 Task: Find connections with filter location El Arahal with filter topic #engineeringwith filter profile language German with filter current company Credit Suisse with filter school Narsee Monjee Institute of Management Studies (NMIMS) Navi Mumbai with filter industry Sports and Recreation Instruction with filter service category Social Media Marketing with filter keywords title Biostatistician
Action: Mouse moved to (515, 61)
Screenshot: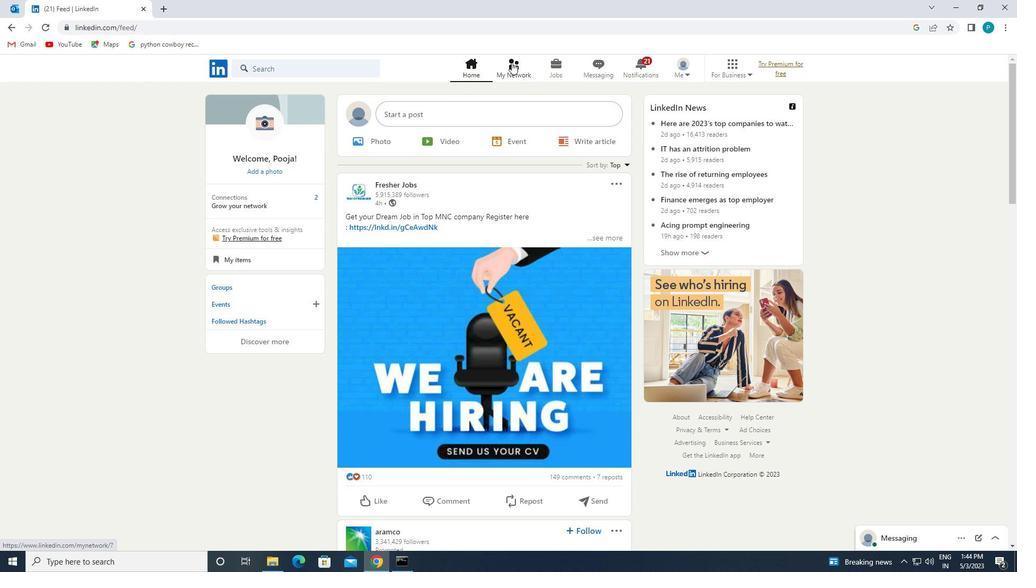 
Action: Mouse pressed left at (515, 61)
Screenshot: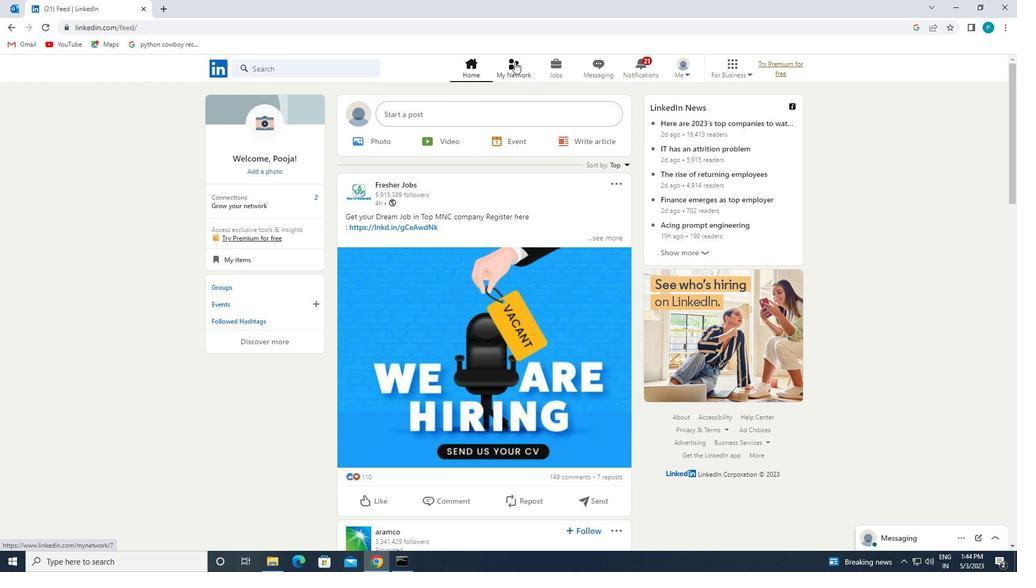 
Action: Mouse moved to (340, 125)
Screenshot: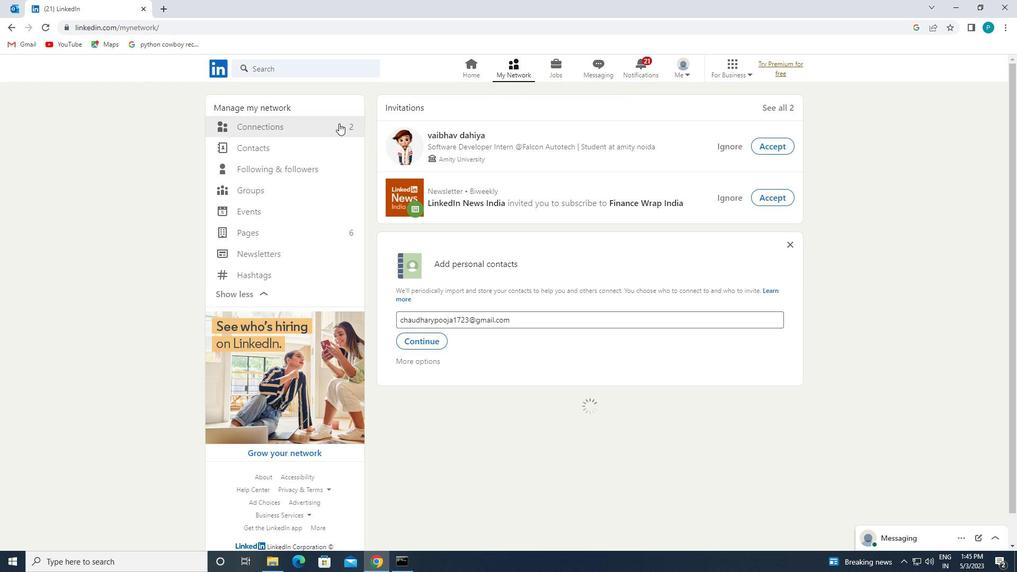 
Action: Mouse pressed left at (340, 125)
Screenshot: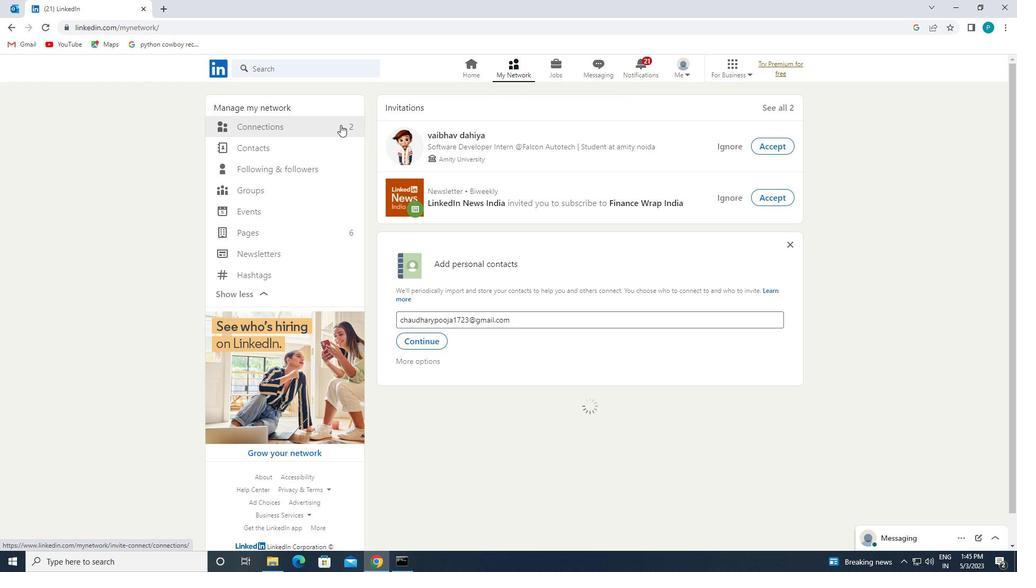 
Action: Mouse moved to (344, 127)
Screenshot: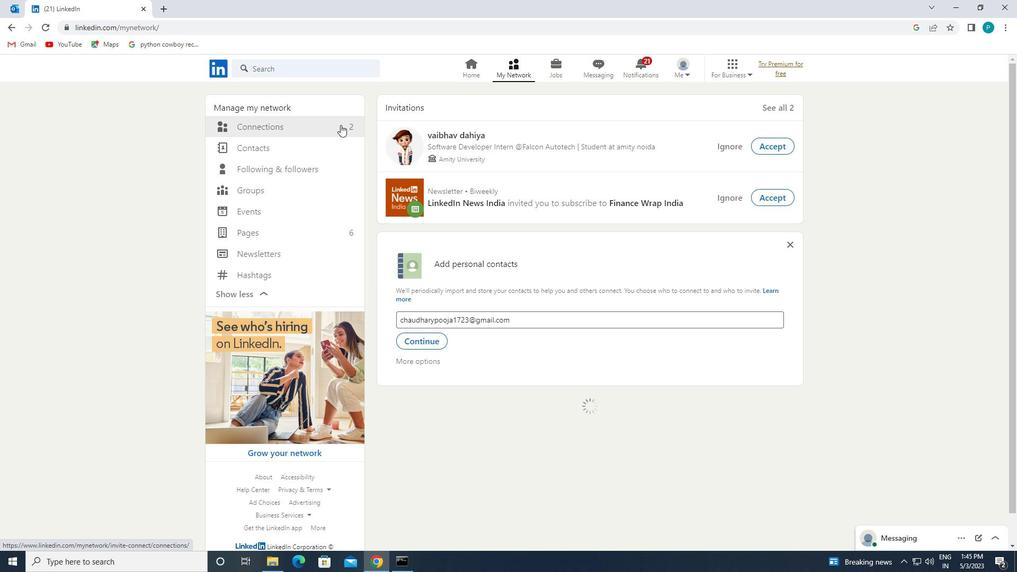 
Action: Mouse pressed left at (344, 127)
Screenshot: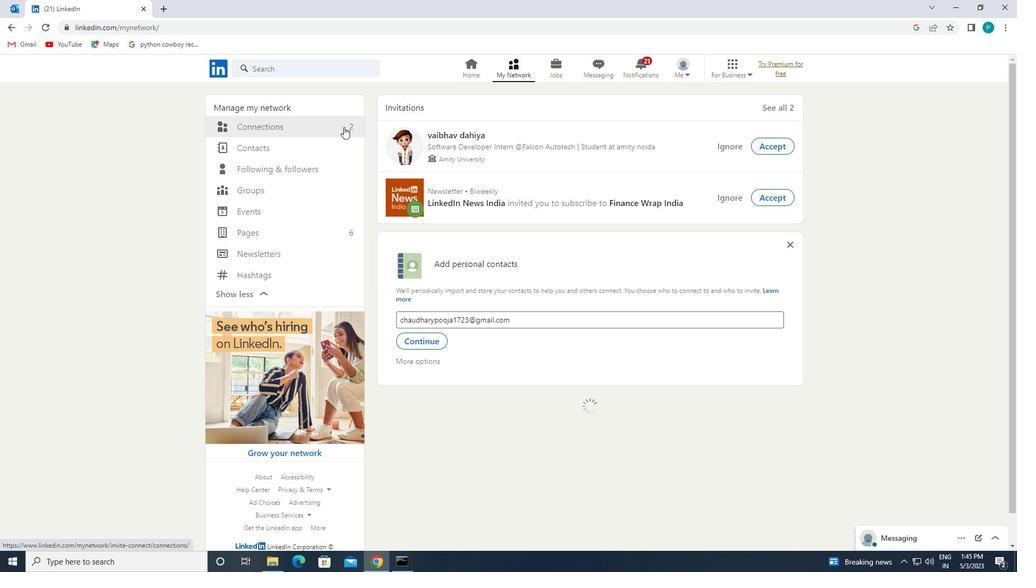 
Action: Mouse moved to (344, 126)
Screenshot: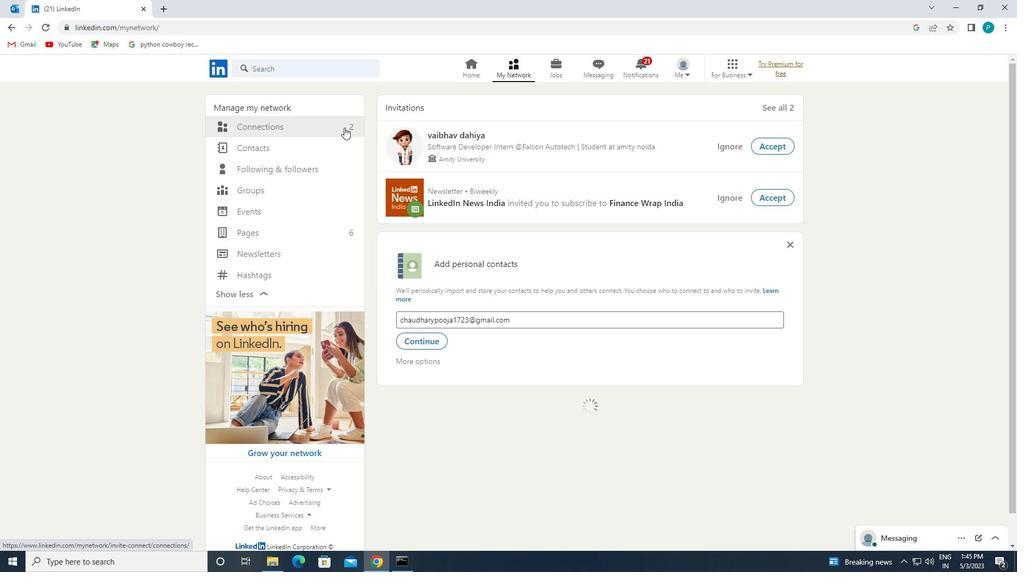 
Action: Mouse pressed left at (344, 126)
Screenshot: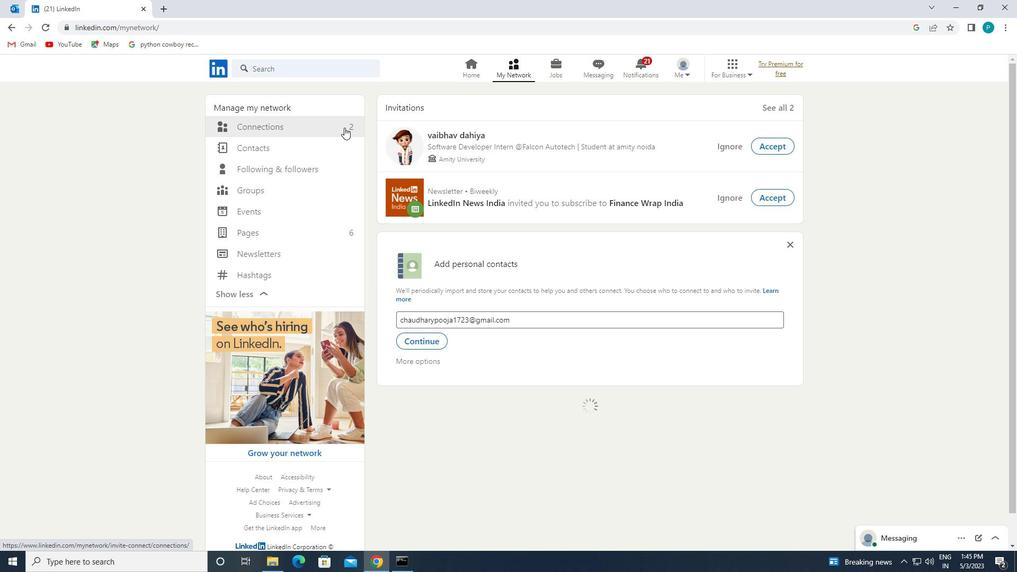 
Action: Mouse moved to (557, 129)
Screenshot: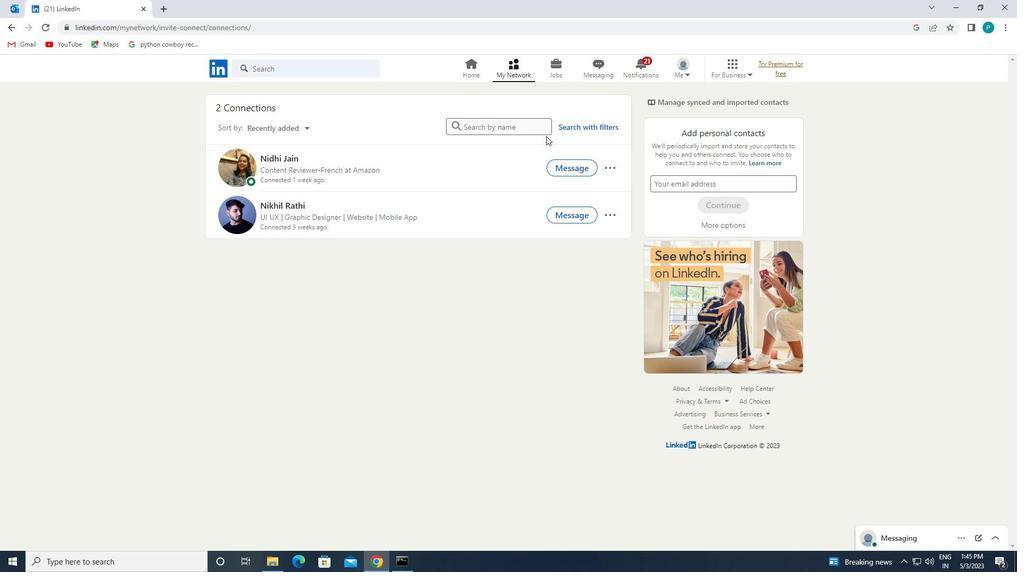 
Action: Mouse pressed left at (557, 129)
Screenshot: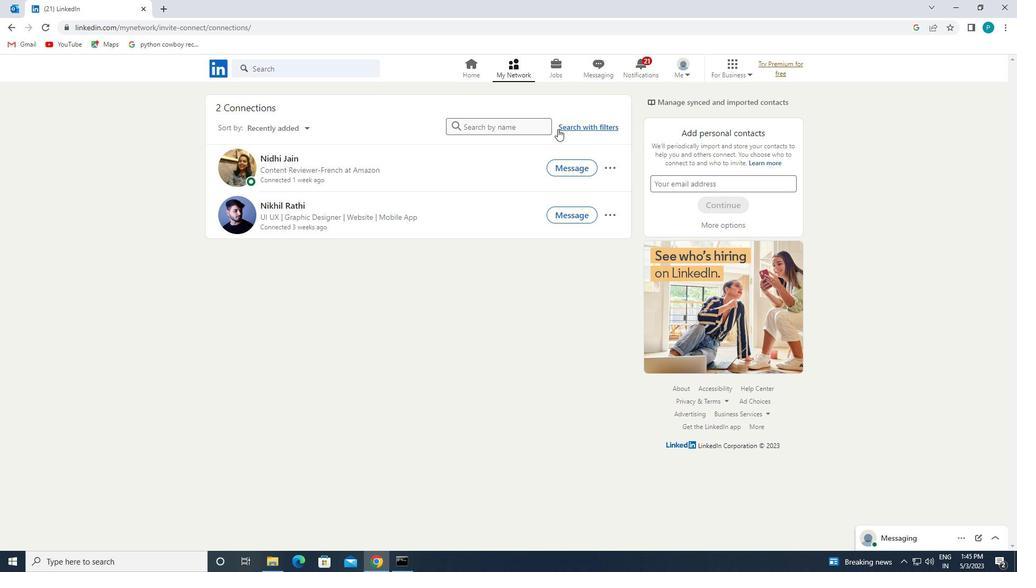 
Action: Mouse moved to (537, 94)
Screenshot: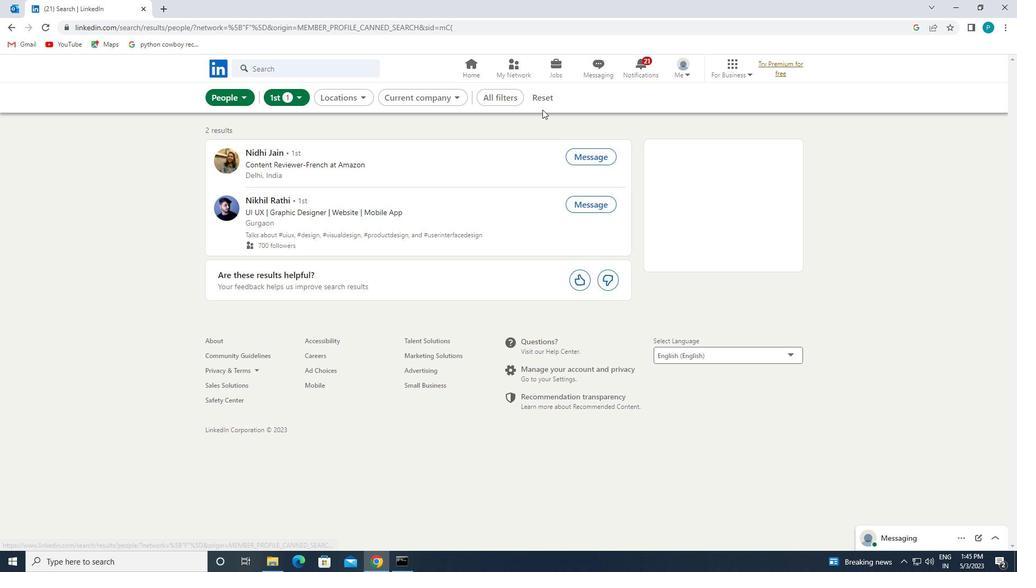 
Action: Mouse pressed left at (537, 94)
Screenshot: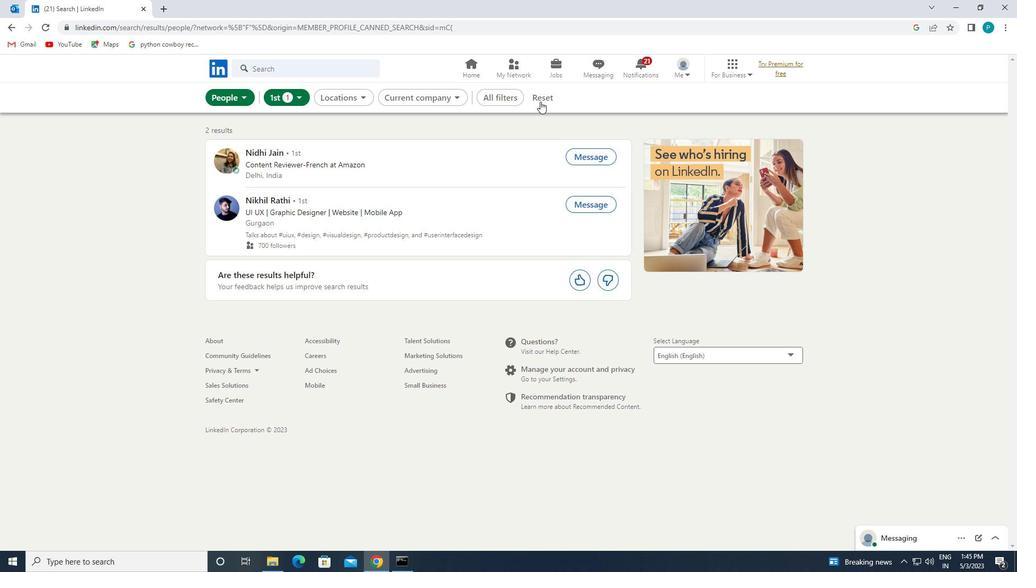 
Action: Mouse moved to (530, 98)
Screenshot: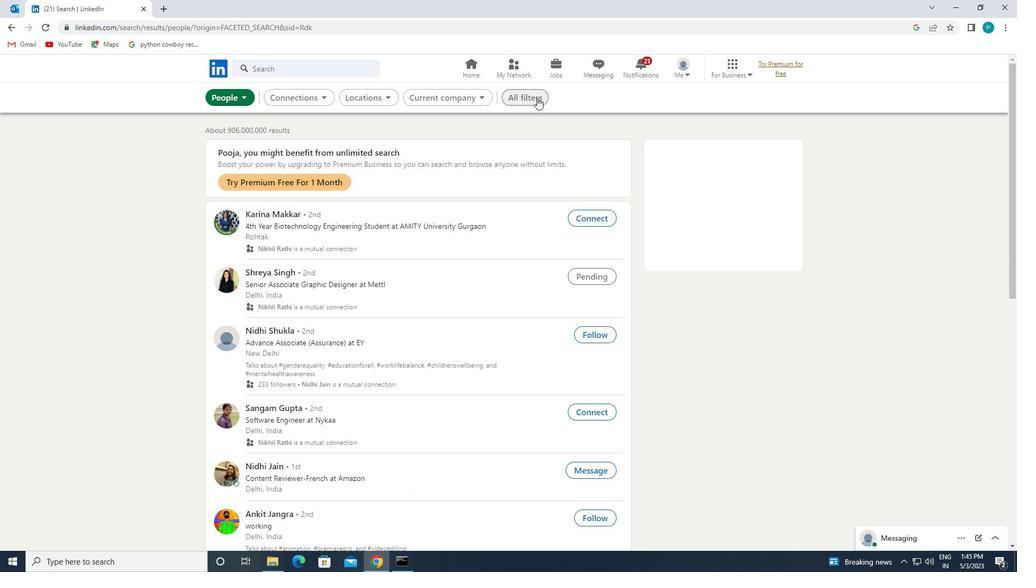 
Action: Mouse pressed left at (530, 98)
Screenshot: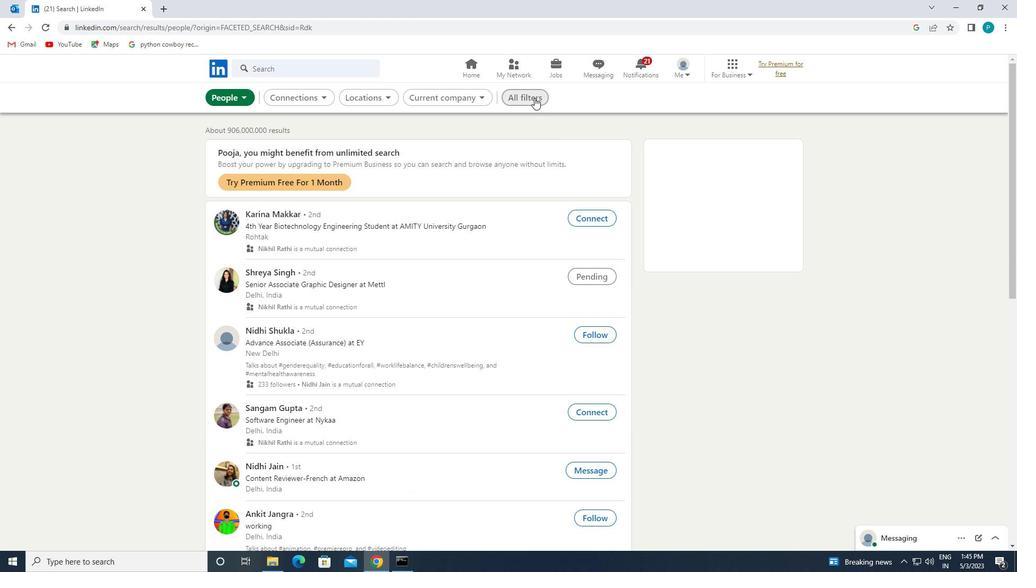 
Action: Mouse moved to (976, 396)
Screenshot: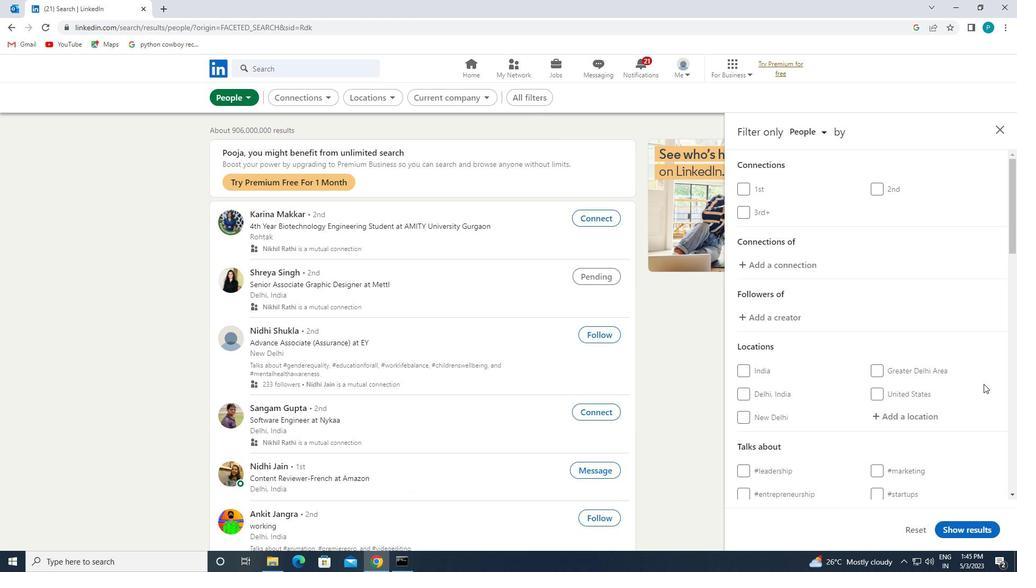 
Action: Mouse scrolled (976, 396) with delta (0, 0)
Screenshot: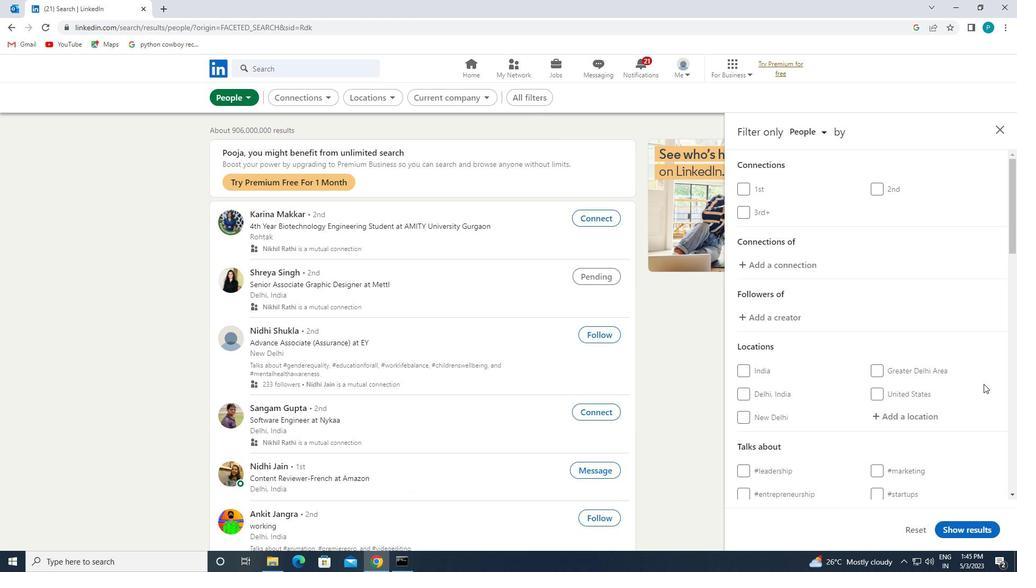 
Action: Mouse moved to (915, 360)
Screenshot: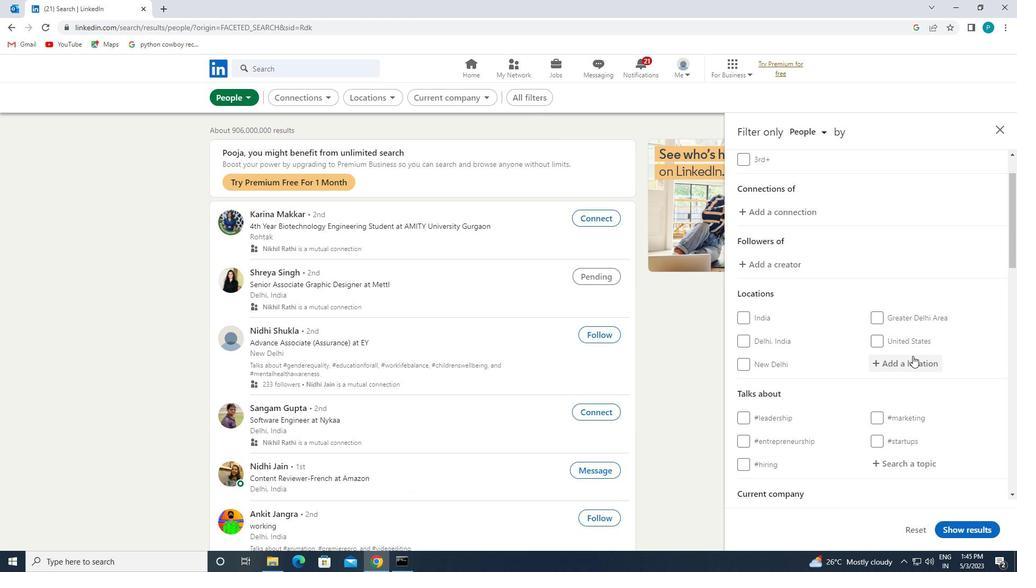 
Action: Mouse pressed left at (915, 360)
Screenshot: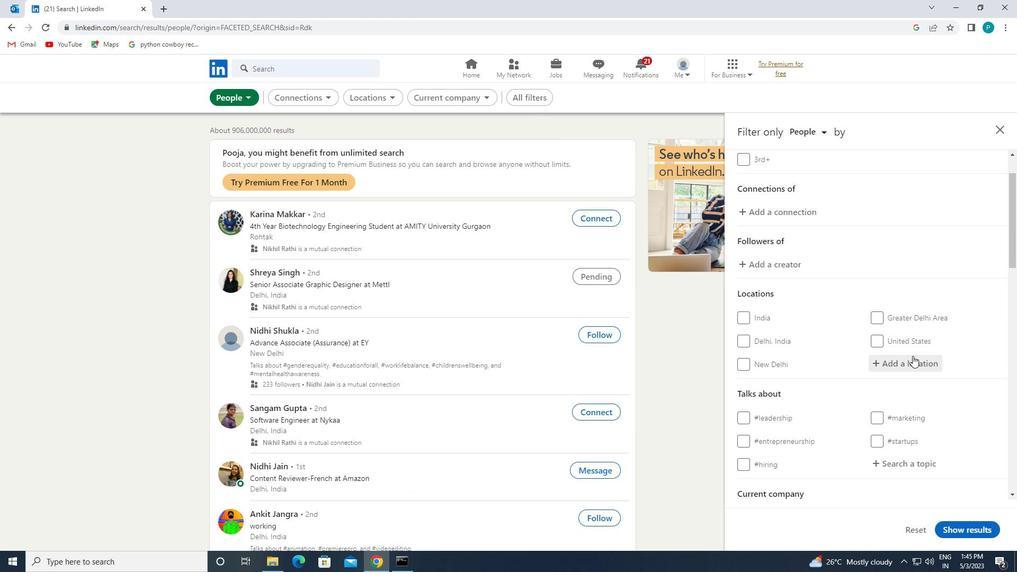 
Action: Key pressed <Key.caps_lock>e<Key.caps_lock>i<Key.backspace>l
Screenshot: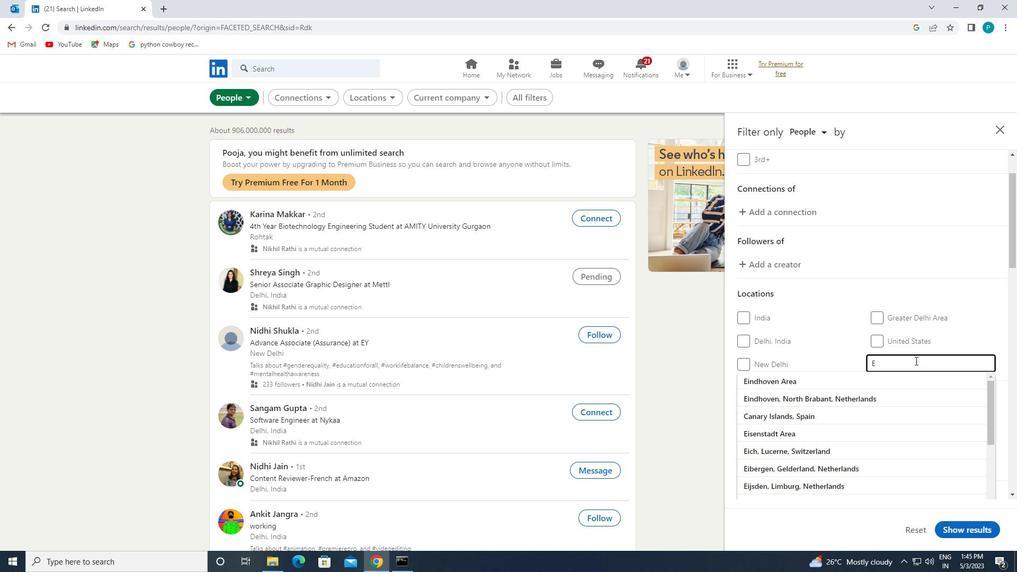 
Action: Mouse moved to (871, 378)
Screenshot: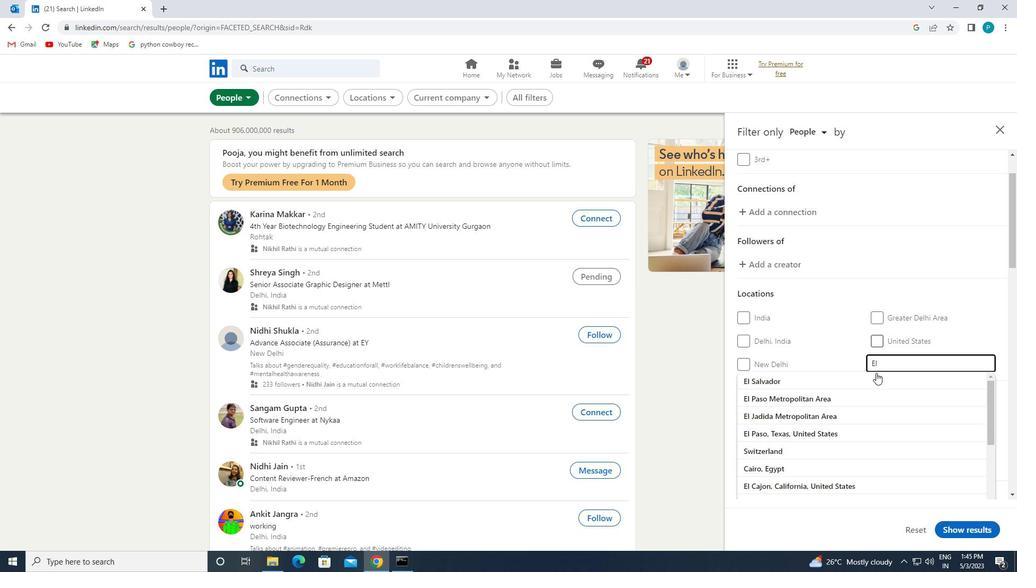 
Action: Mouse pressed left at (871, 378)
Screenshot: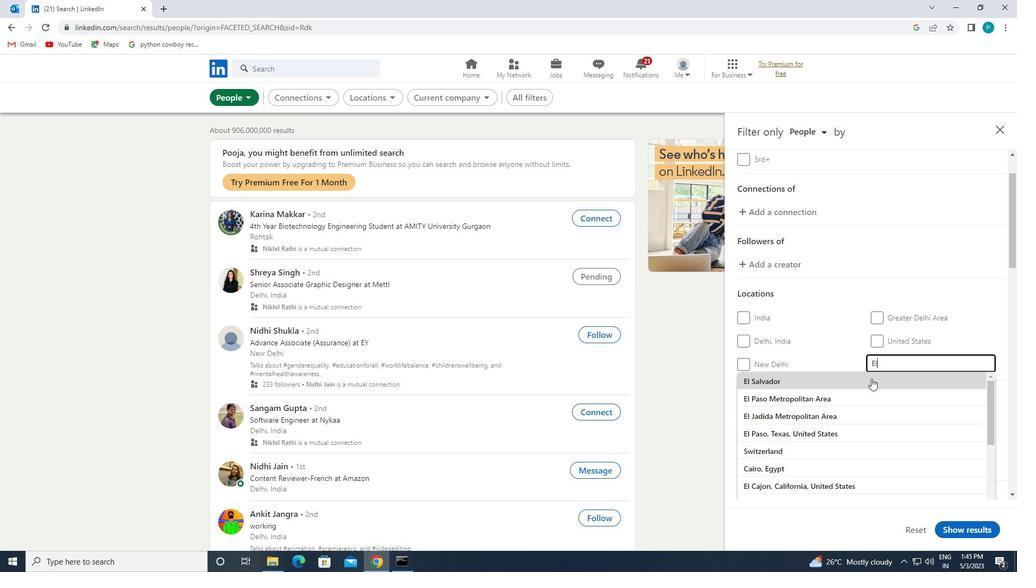 
Action: Mouse moved to (944, 344)
Screenshot: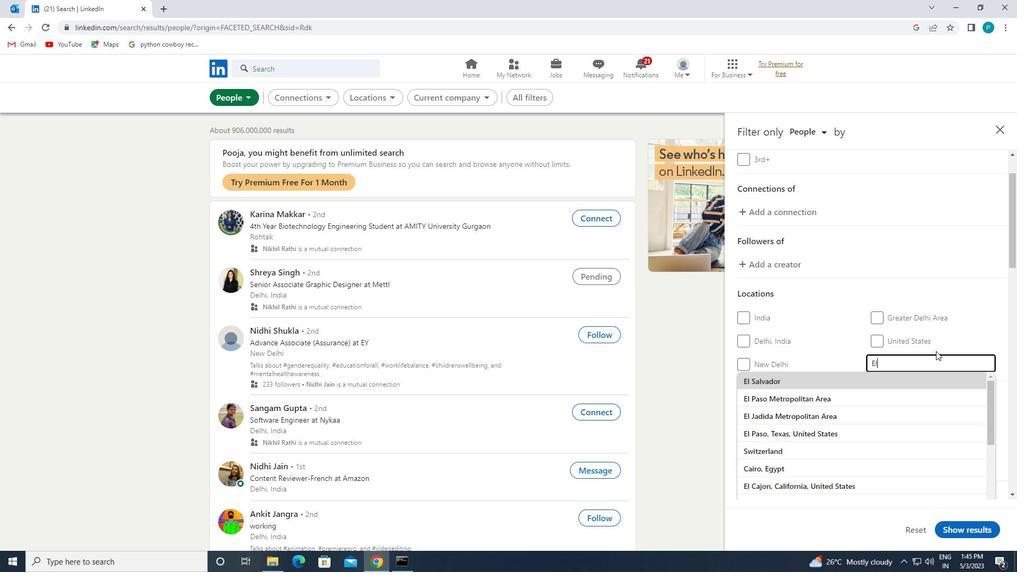 
Action: Key pressed <Key.space><Key.caps_lock>a<Key.caps_lock>ra
Screenshot: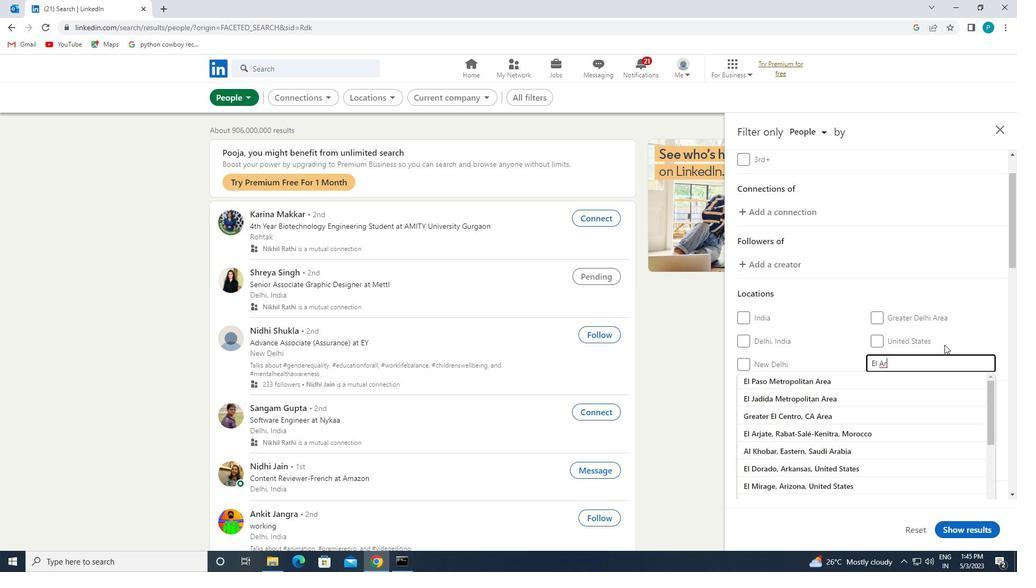 
Action: Mouse moved to (940, 355)
Screenshot: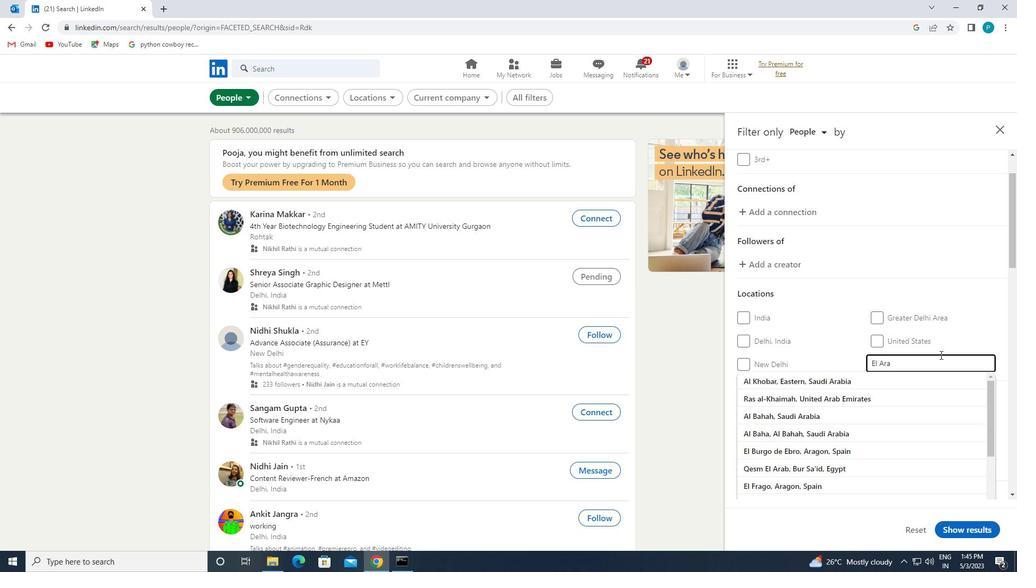 
Action: Key pressed hal
Screenshot: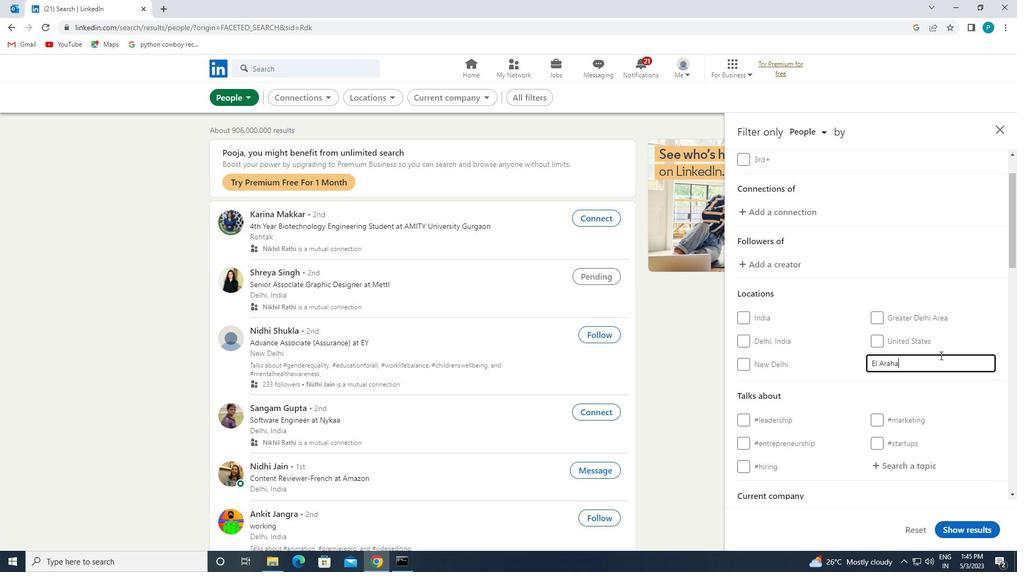 
Action: Mouse moved to (914, 431)
Screenshot: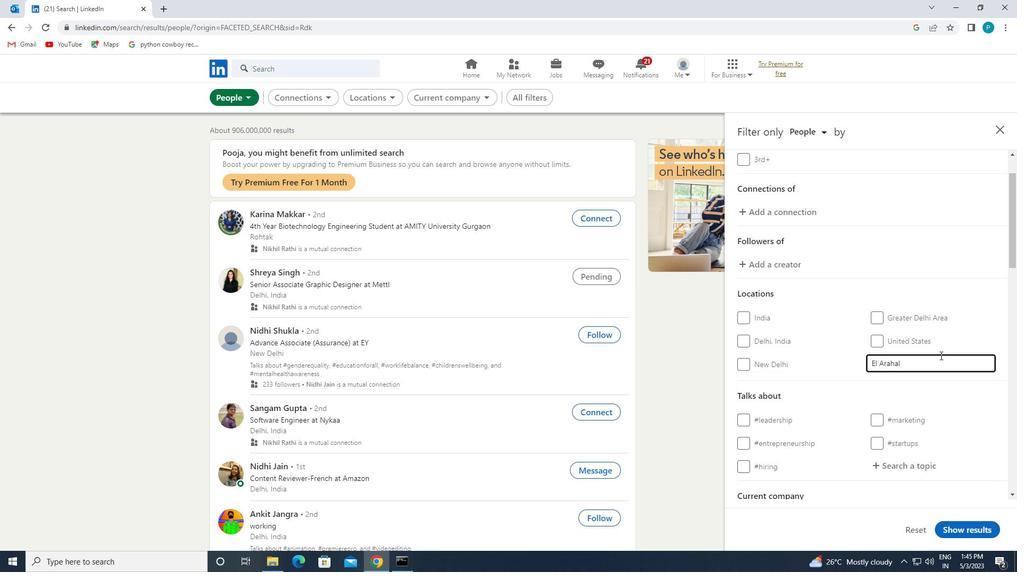 
Action: Mouse scrolled (914, 430) with delta (0, 0)
Screenshot: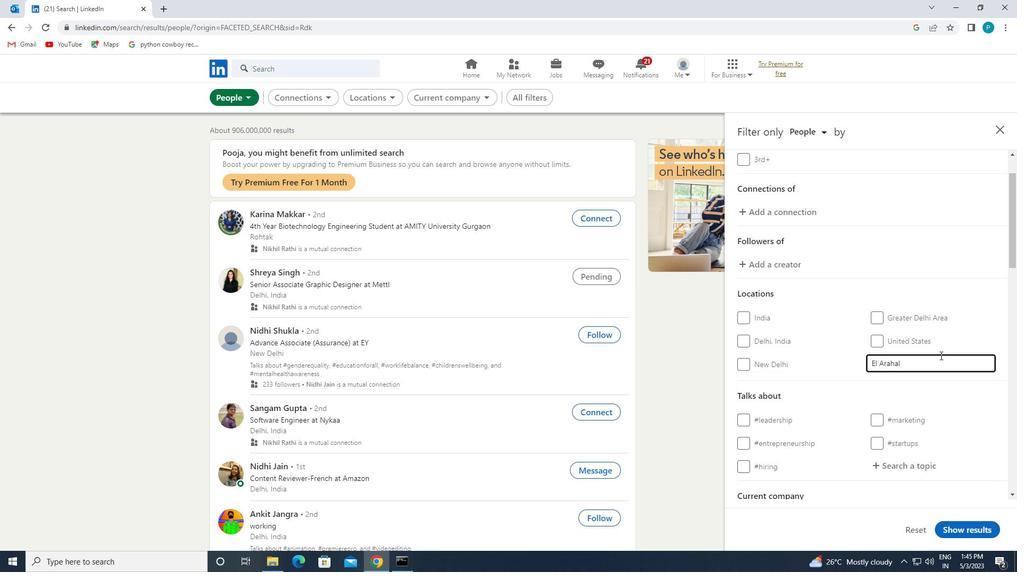 
Action: Mouse moved to (911, 435)
Screenshot: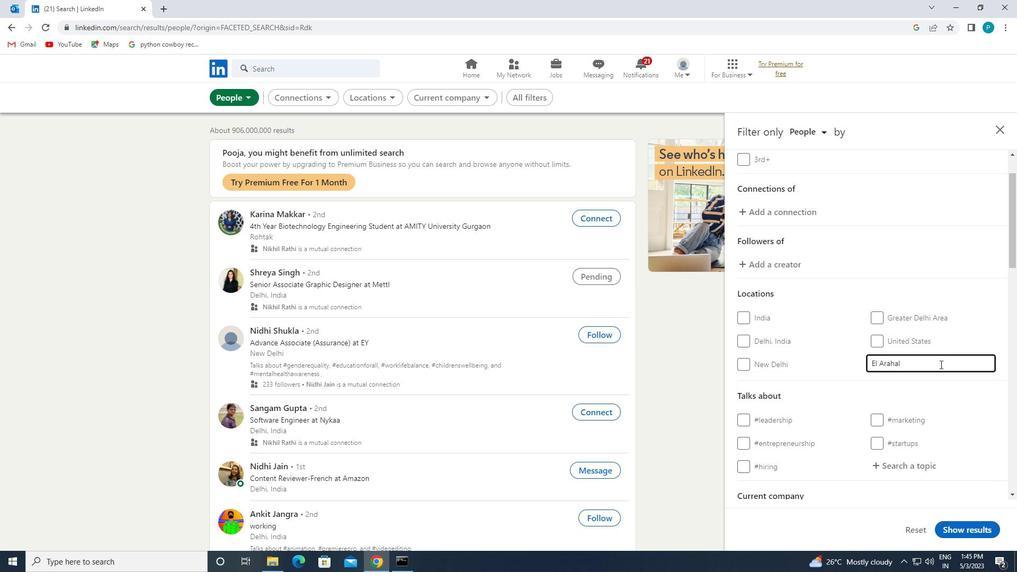 
Action: Mouse scrolled (911, 434) with delta (0, 0)
Screenshot: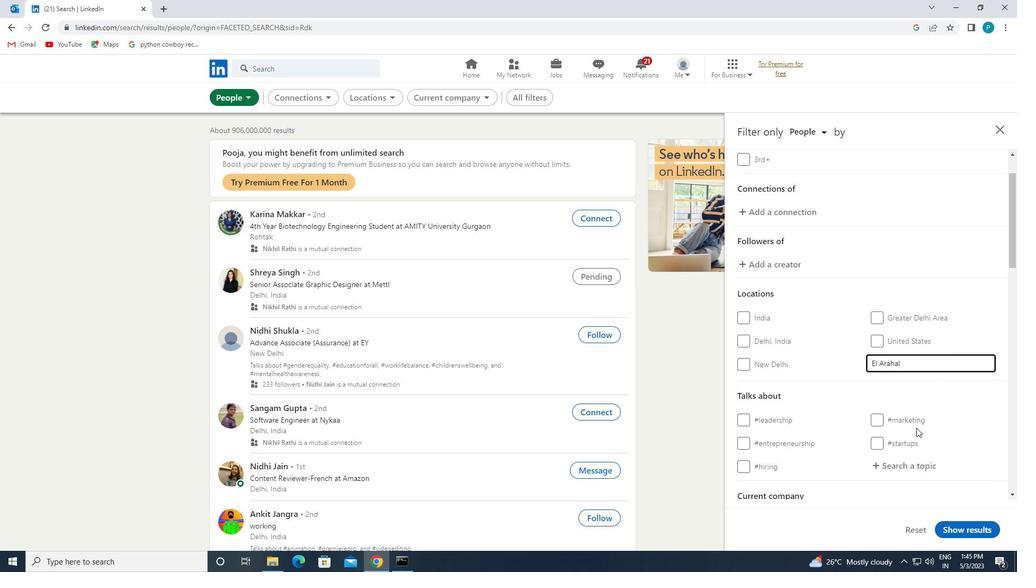 
Action: Mouse moved to (893, 365)
Screenshot: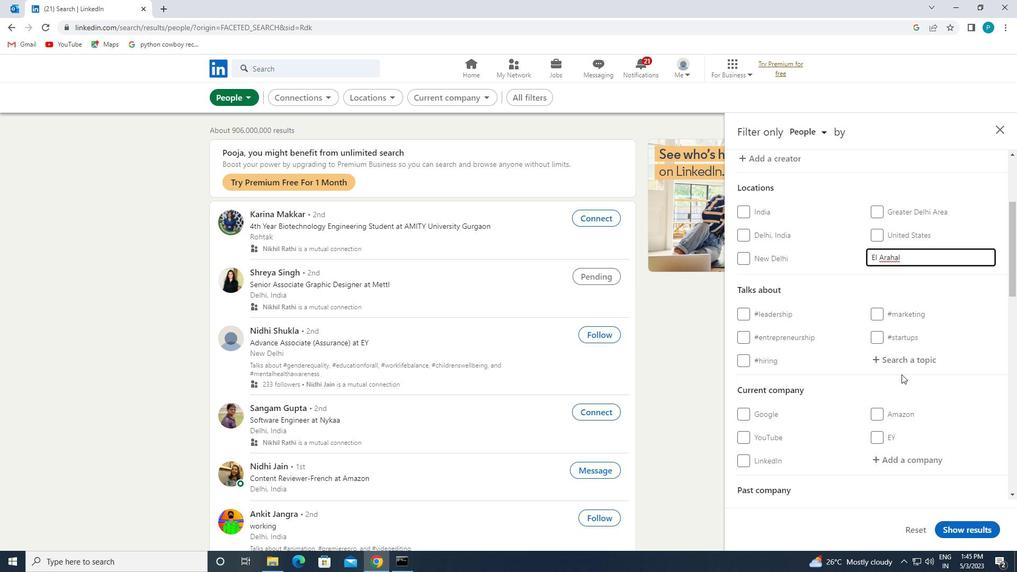 
Action: Mouse pressed left at (893, 365)
Screenshot: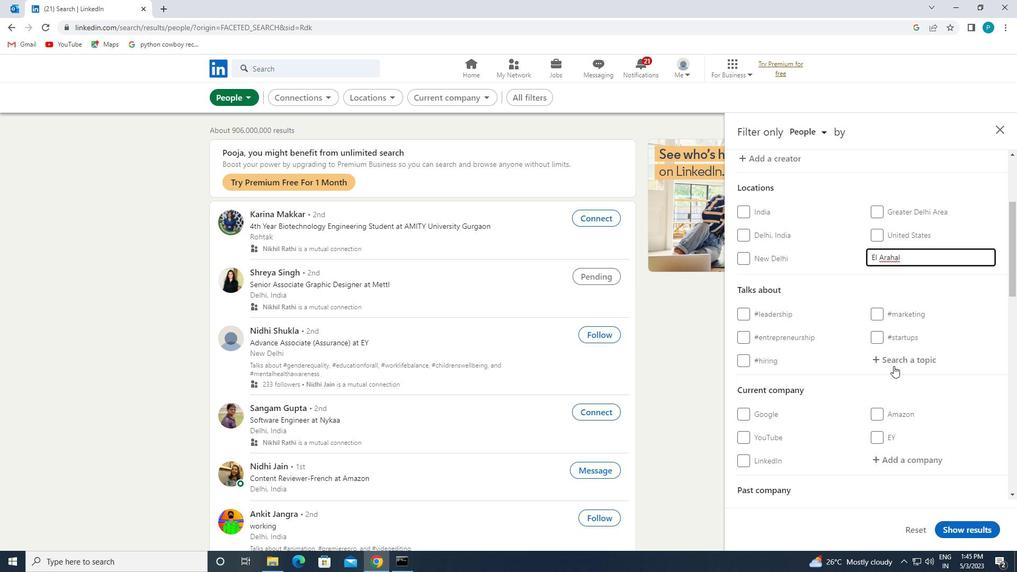 
Action: Key pressed <Key.shift>#ENGINEERING
Screenshot: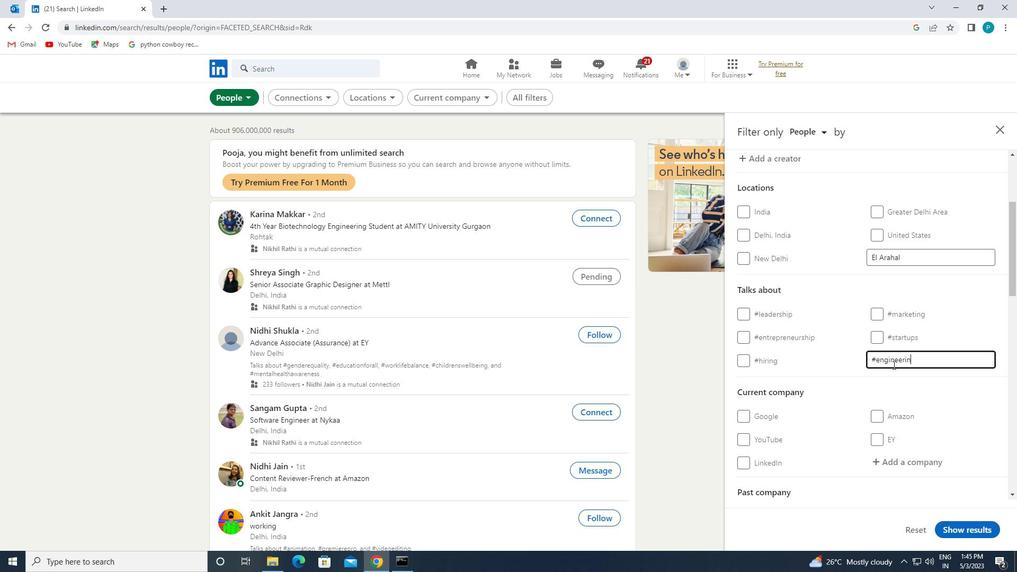 
Action: Mouse moved to (897, 376)
Screenshot: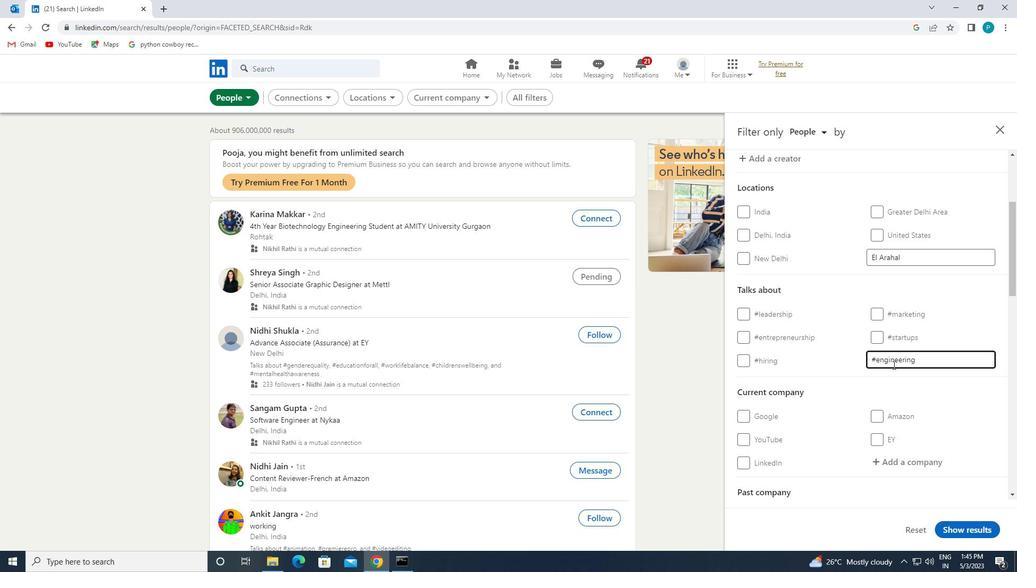 
Action: Mouse scrolled (897, 375) with delta (0, 0)
Screenshot: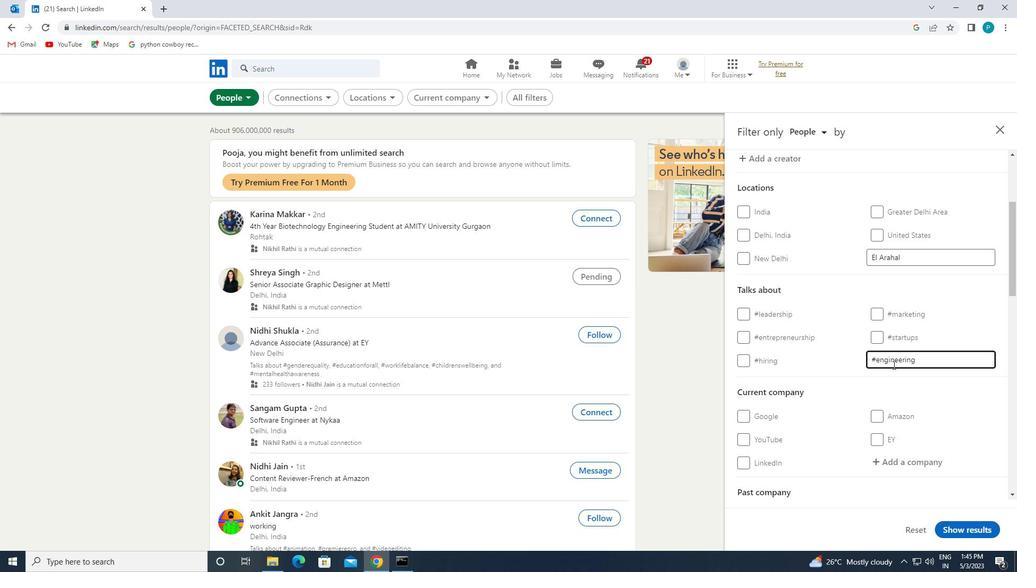 
Action: Mouse moved to (897, 378)
Screenshot: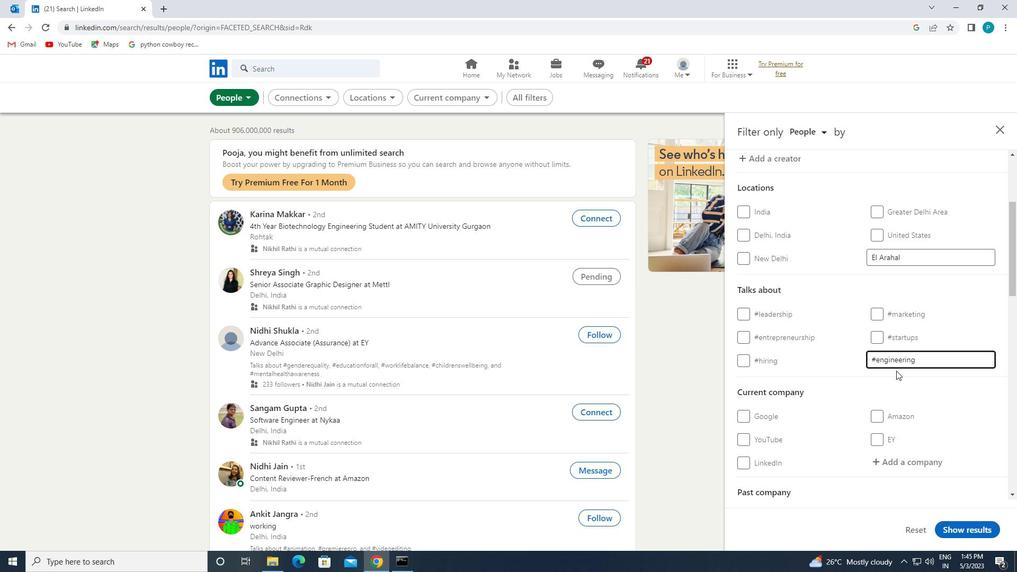 
Action: Mouse scrolled (897, 378) with delta (0, 0)
Screenshot: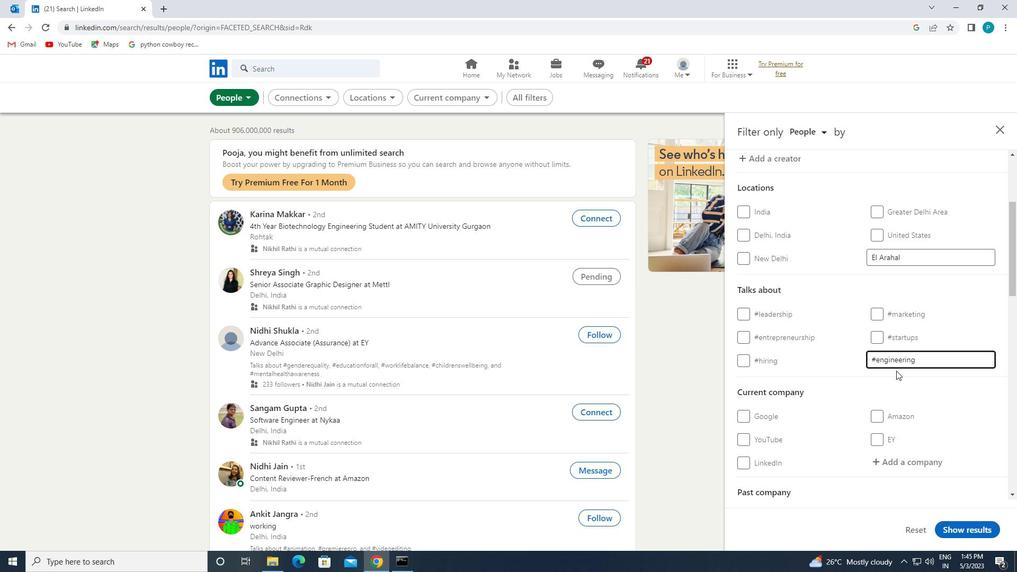 
Action: Mouse moved to (870, 388)
Screenshot: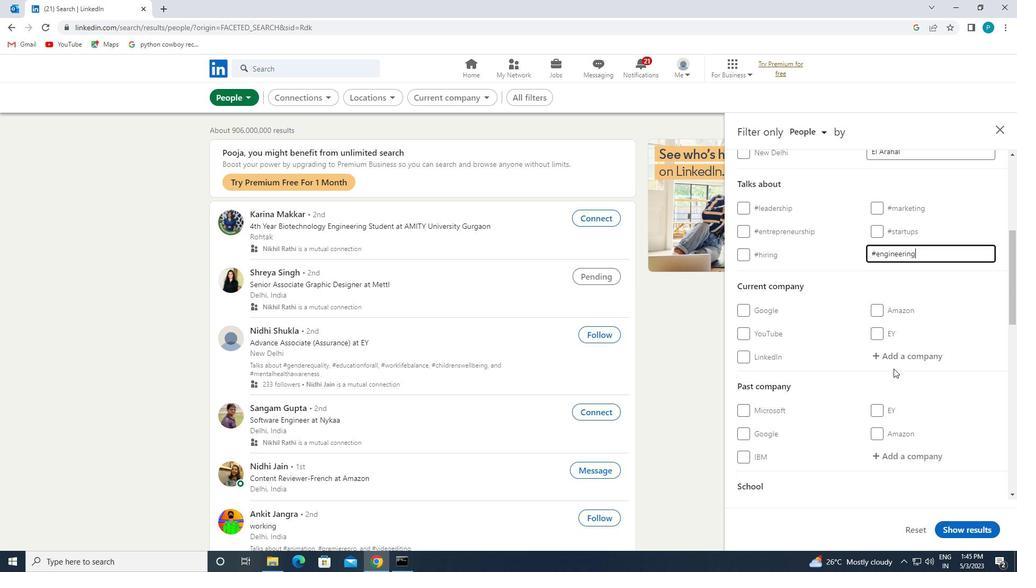 
Action: Mouse scrolled (870, 387) with delta (0, 0)
Screenshot: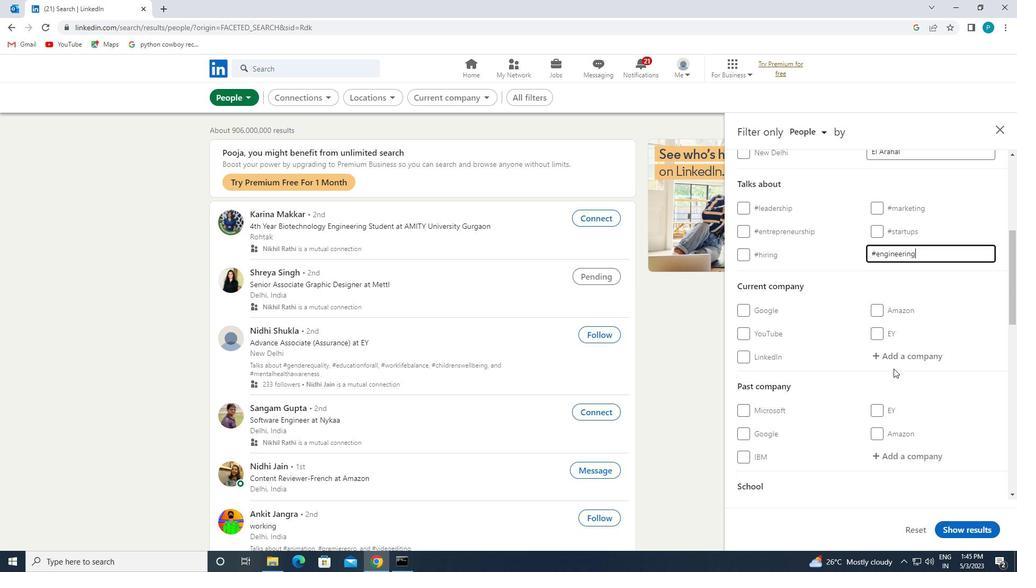 
Action: Mouse moved to (860, 399)
Screenshot: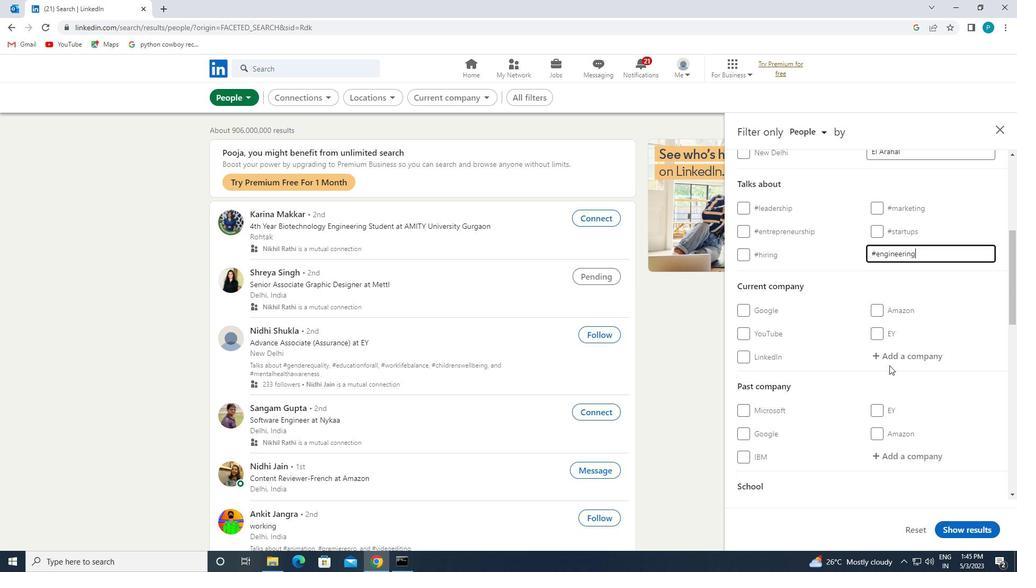 
Action: Mouse scrolled (860, 398) with delta (0, 0)
Screenshot: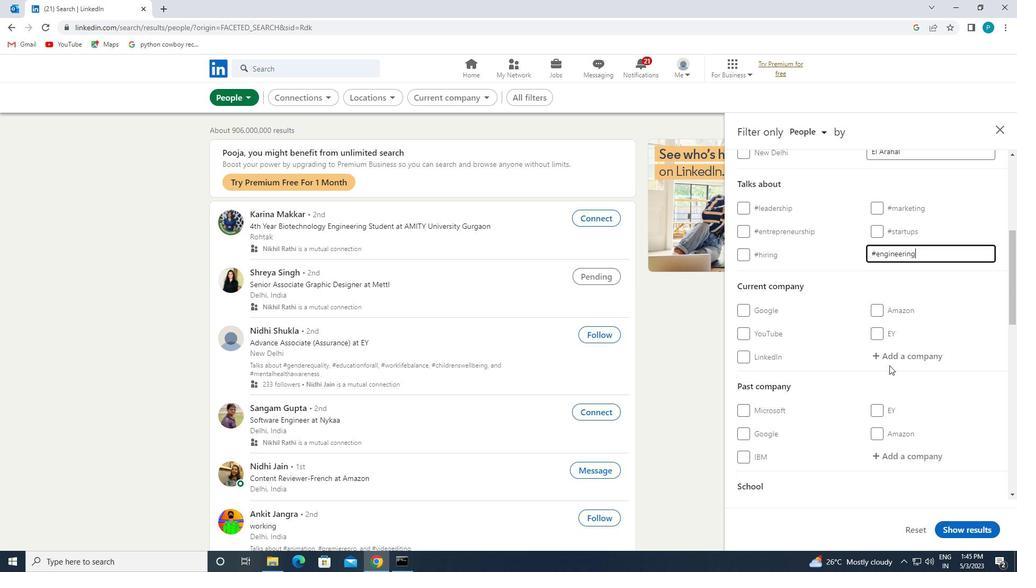 
Action: Mouse moved to (841, 415)
Screenshot: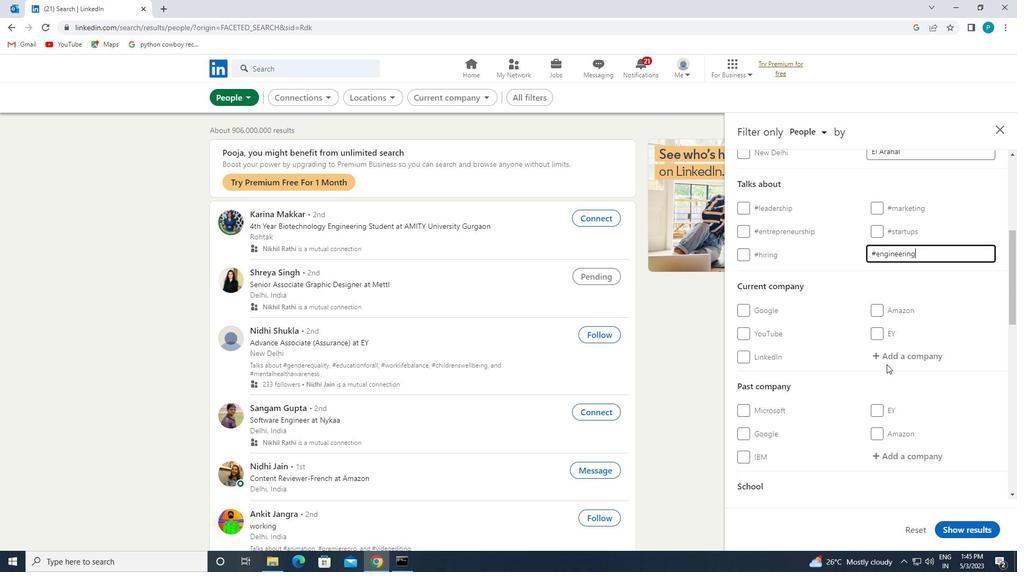 
Action: Mouse scrolled (841, 414) with delta (0, 0)
Screenshot: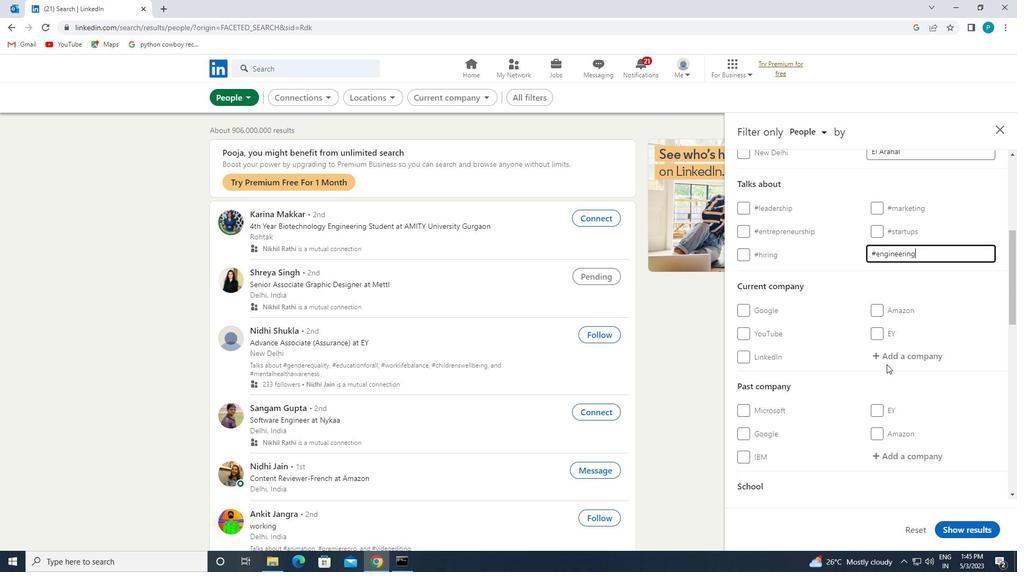 
Action: Mouse moved to (838, 417)
Screenshot: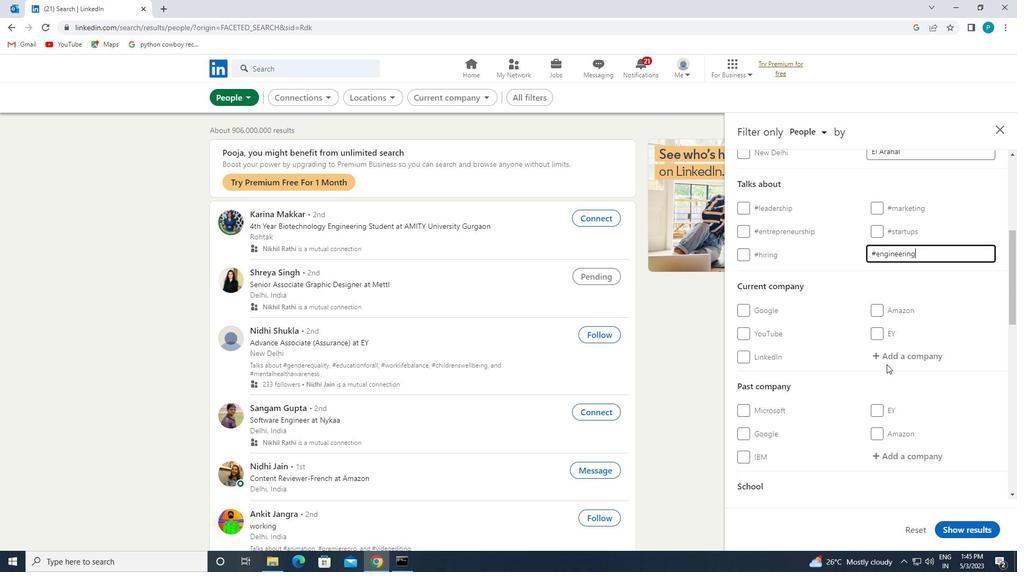 
Action: Mouse scrolled (838, 416) with delta (0, 0)
Screenshot: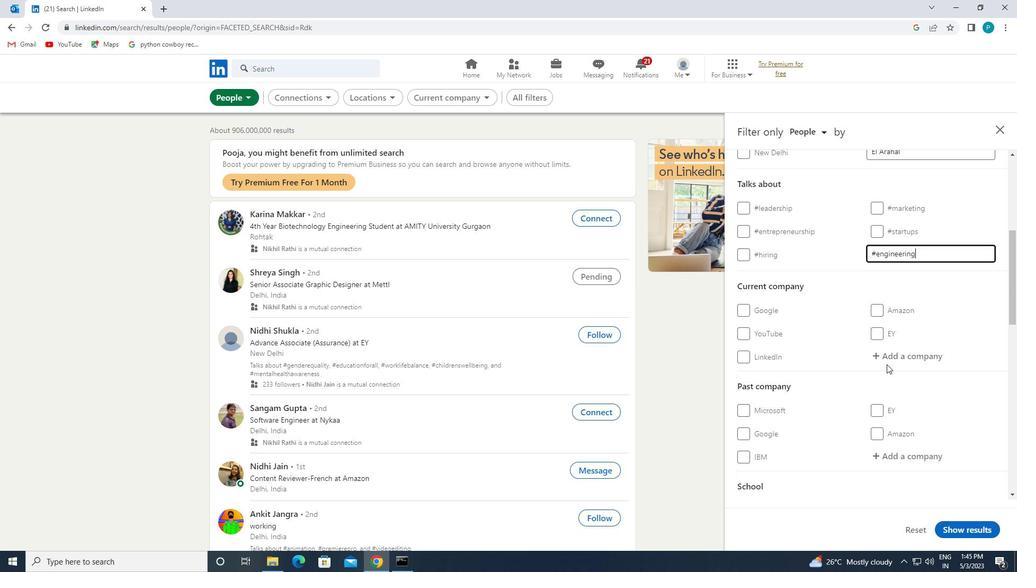 
Action: Mouse moved to (837, 418)
Screenshot: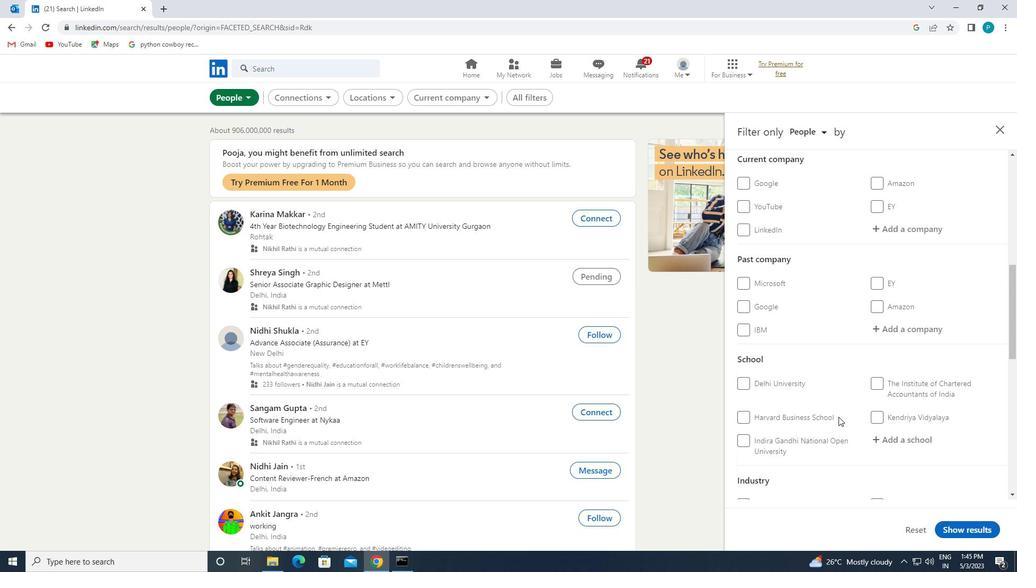 
Action: Mouse scrolled (837, 417) with delta (0, 0)
Screenshot: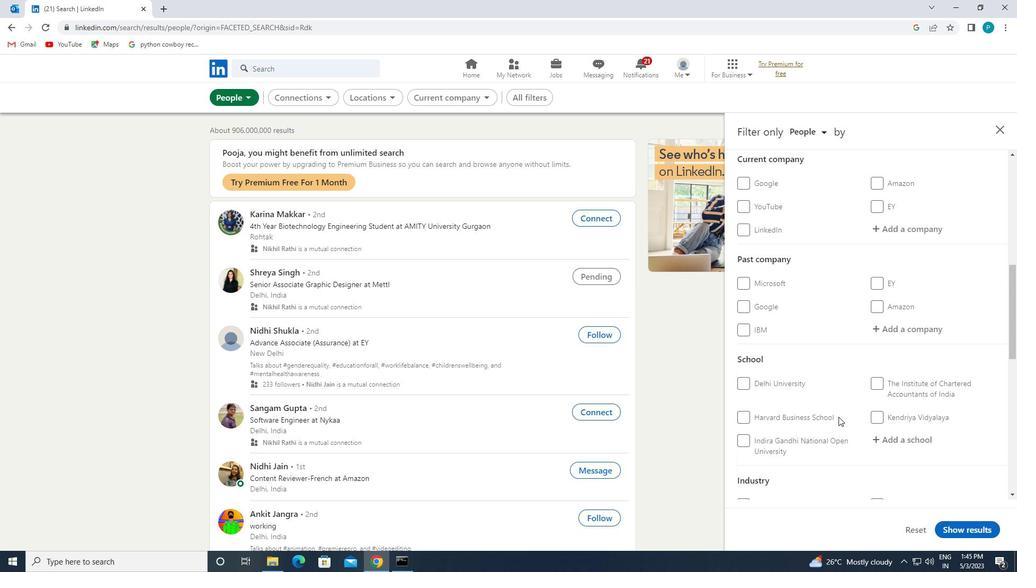 
Action: Mouse moved to (836, 418)
Screenshot: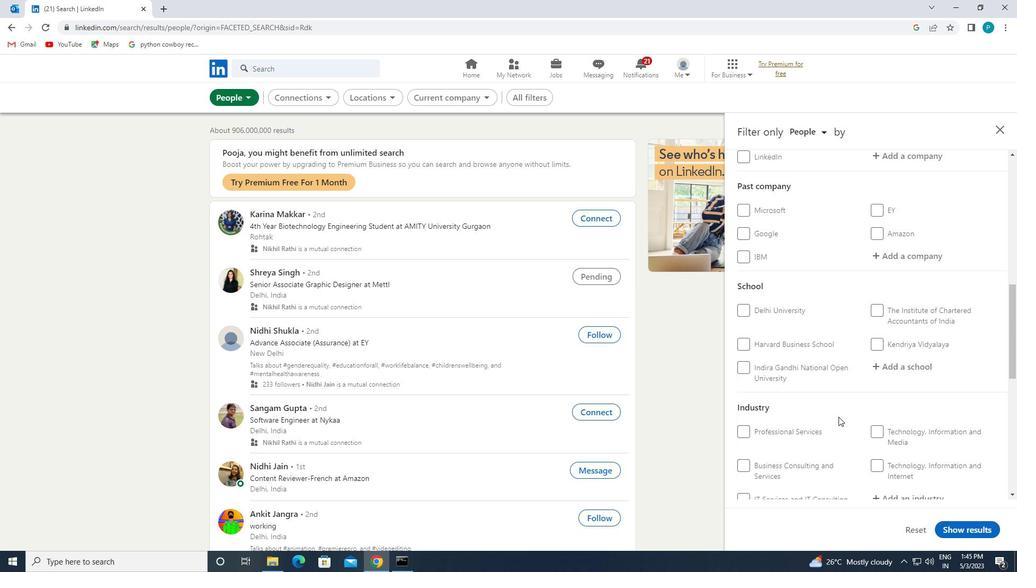 
Action: Mouse scrolled (836, 417) with delta (0, 0)
Screenshot: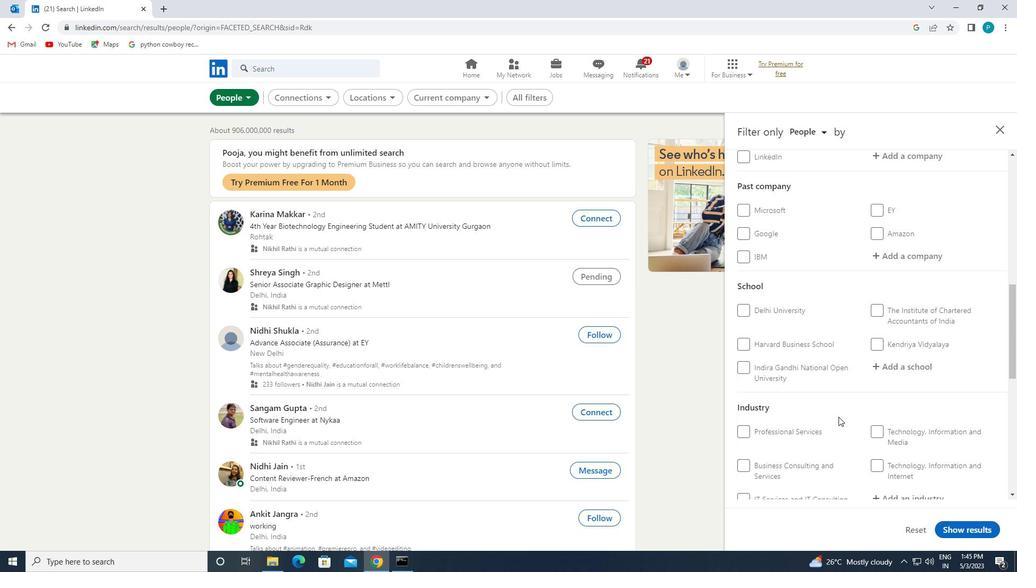 
Action: Mouse moved to (792, 430)
Screenshot: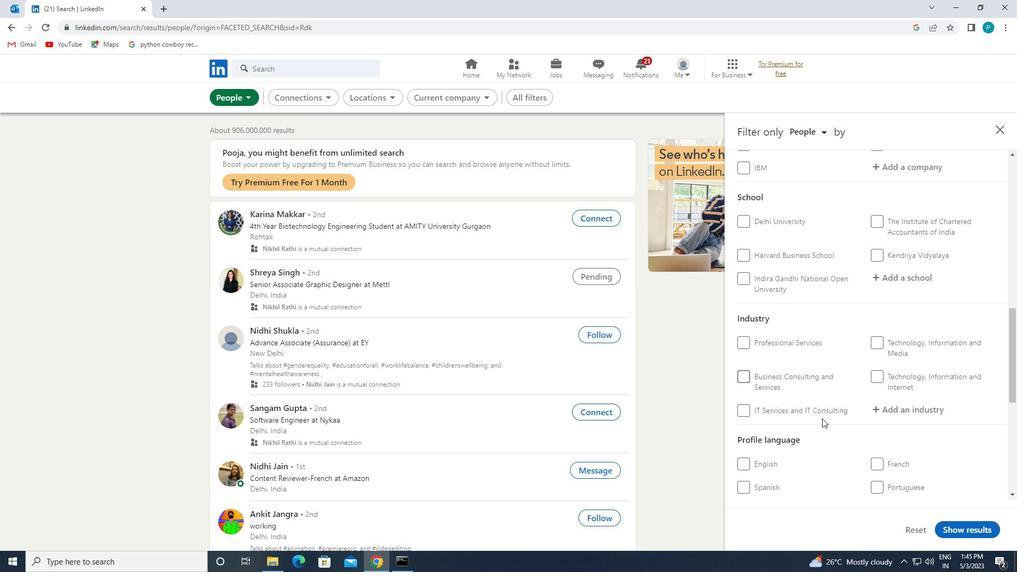 
Action: Mouse scrolled (792, 429) with delta (0, 0)
Screenshot: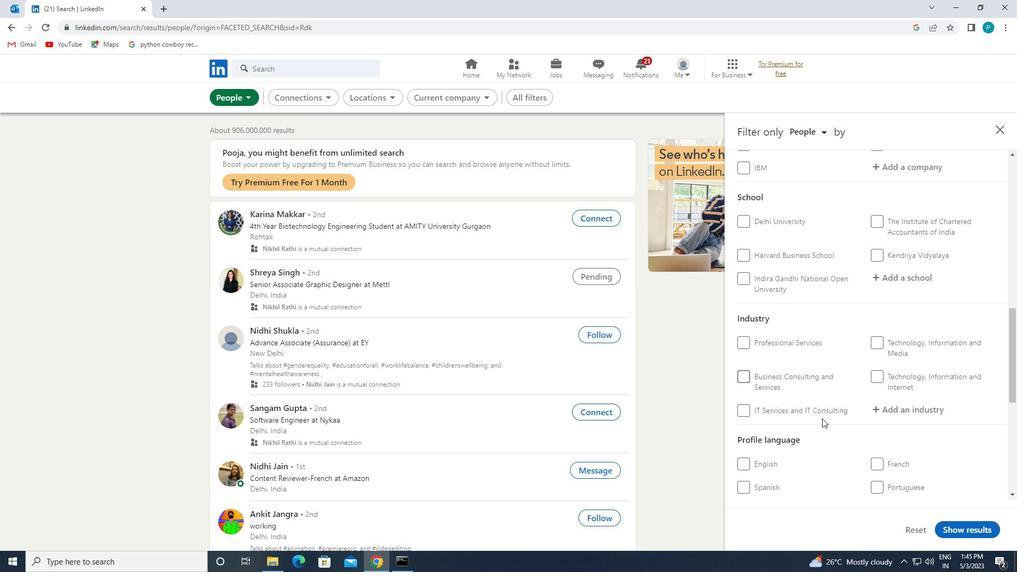 
Action: Mouse moved to (791, 432)
Screenshot: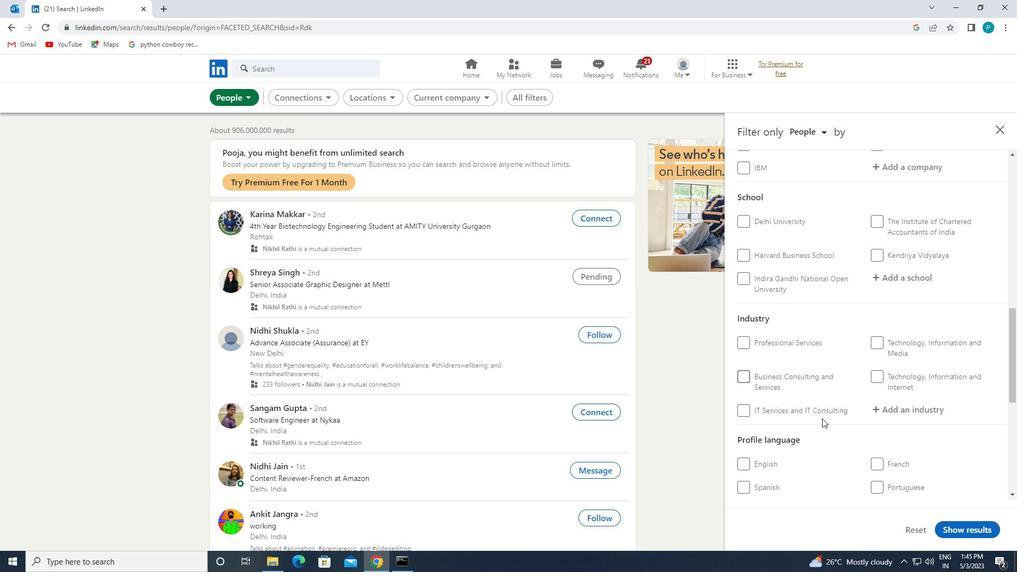 
Action: Mouse scrolled (791, 431) with delta (0, 0)
Screenshot: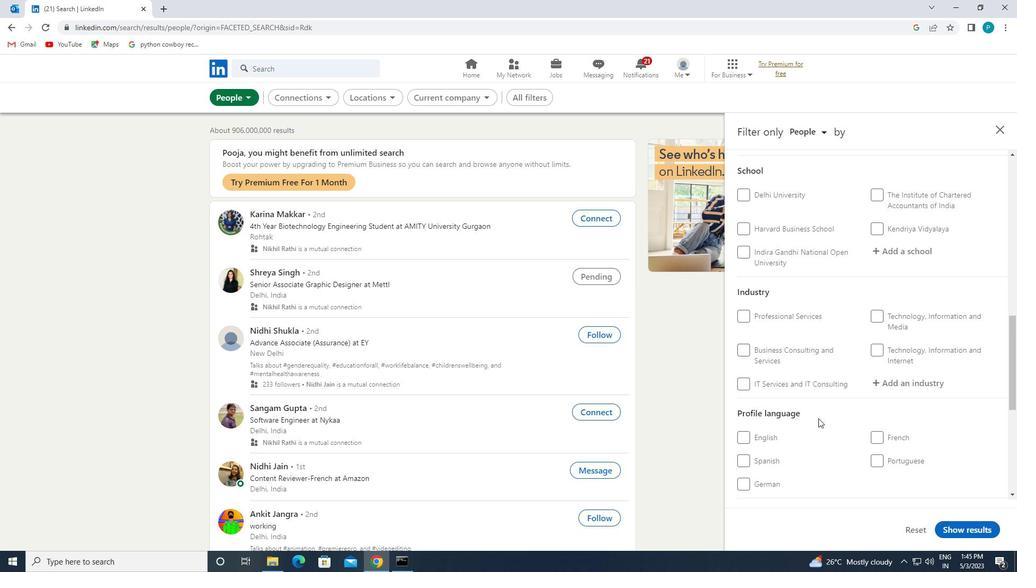 
Action: Mouse scrolled (791, 431) with delta (0, 0)
Screenshot: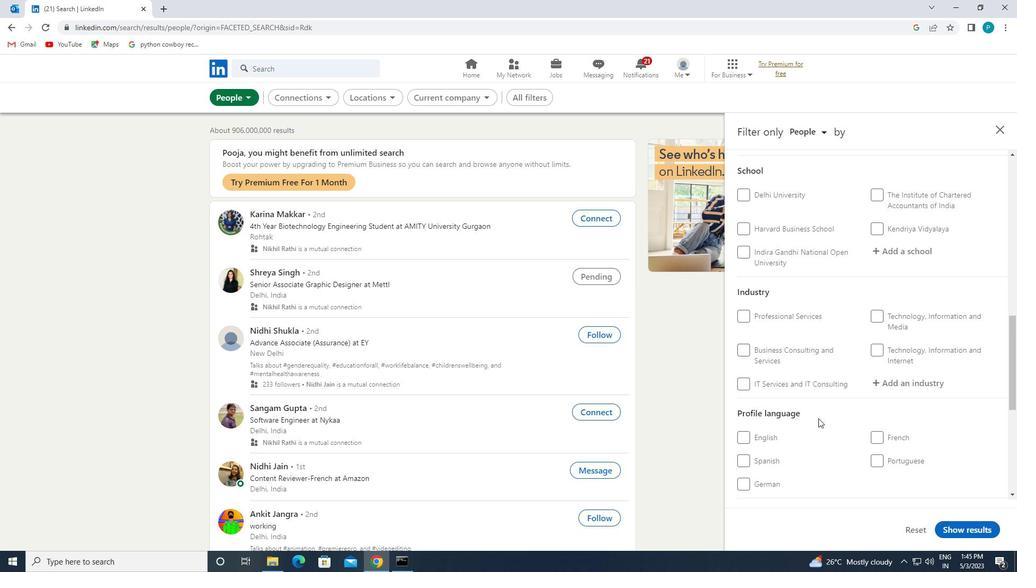 
Action: Mouse scrolled (791, 431) with delta (0, 0)
Screenshot: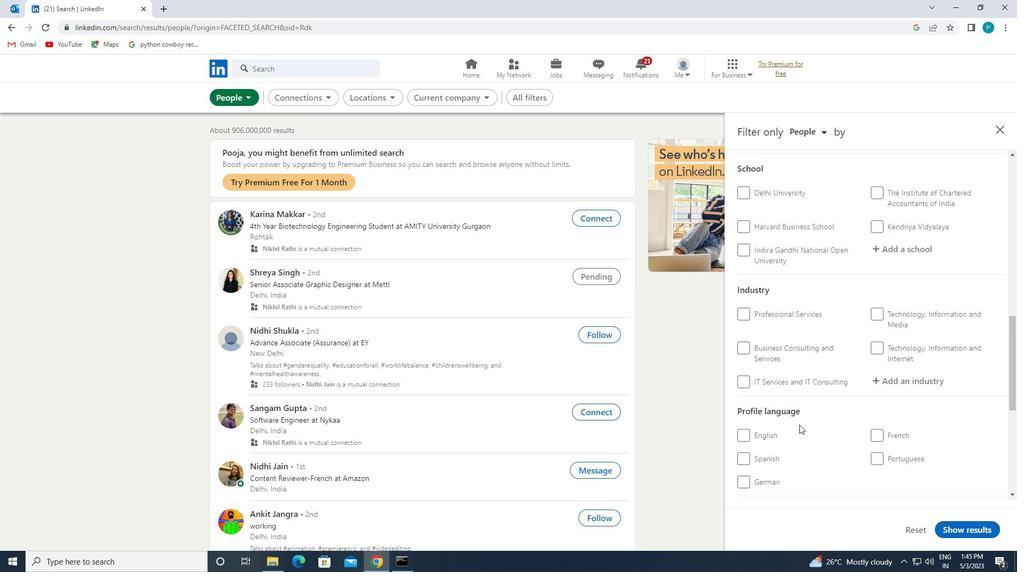 
Action: Mouse moved to (749, 278)
Screenshot: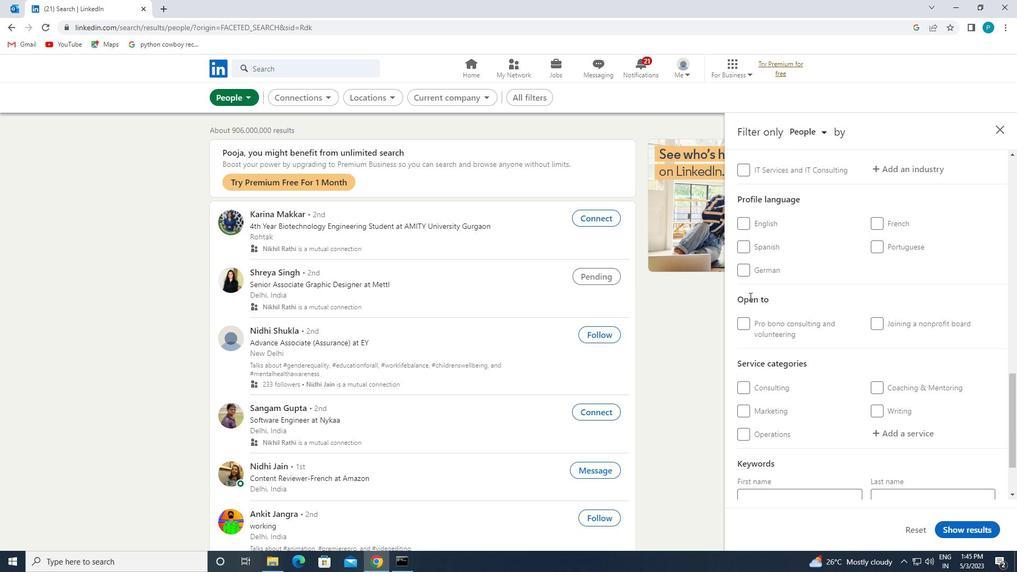 
Action: Mouse pressed left at (749, 278)
Screenshot: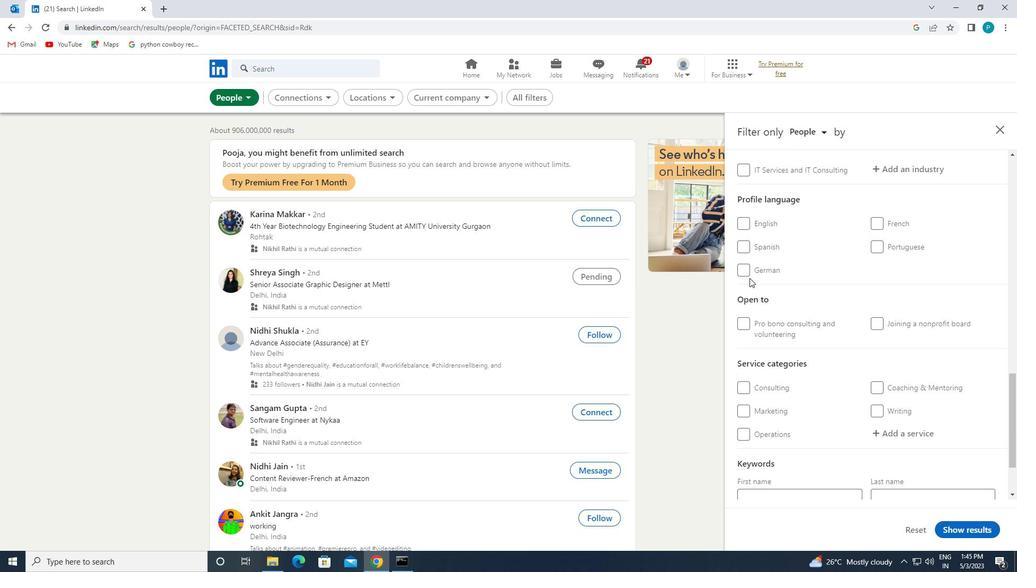 
Action: Mouse moved to (749, 274)
Screenshot: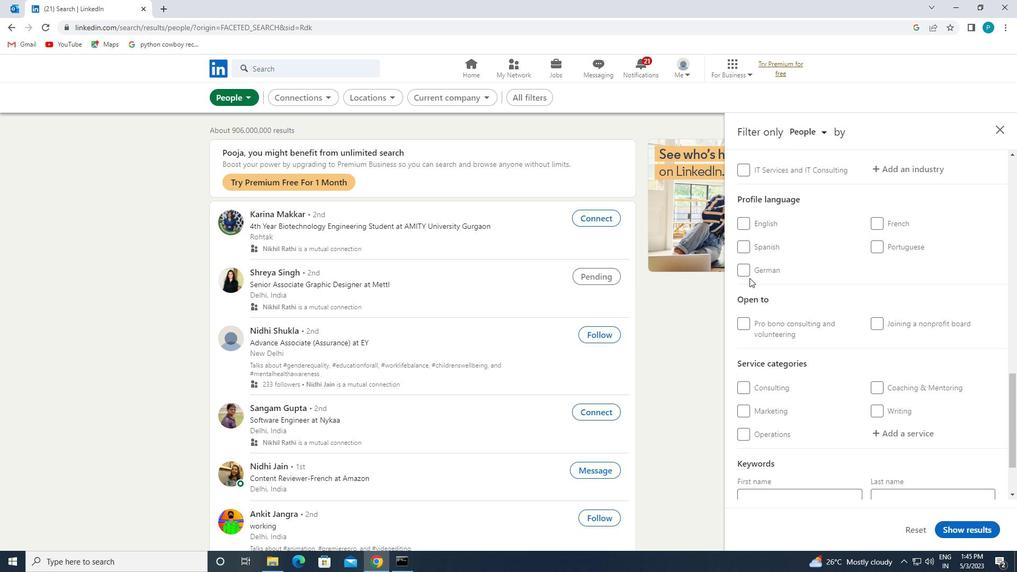 
Action: Mouse pressed left at (749, 274)
Screenshot: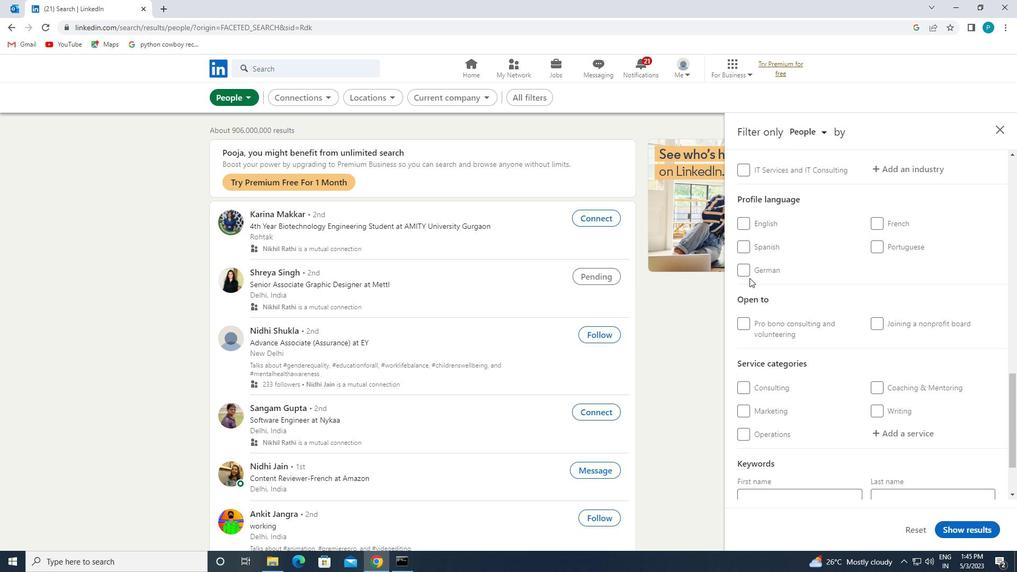 
Action: Mouse moved to (834, 279)
Screenshot: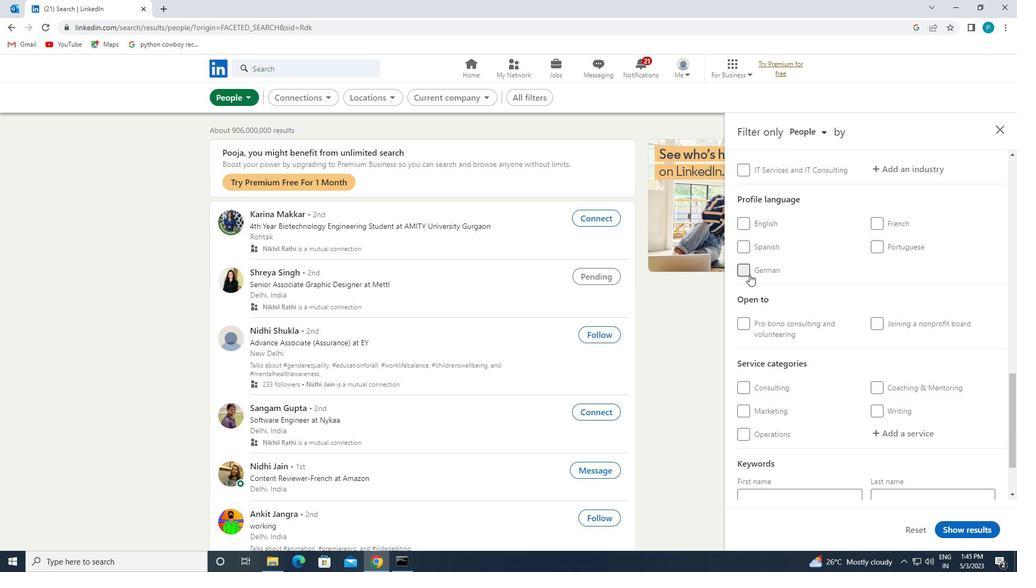 
Action: Mouse scrolled (834, 280) with delta (0, 0)
Screenshot: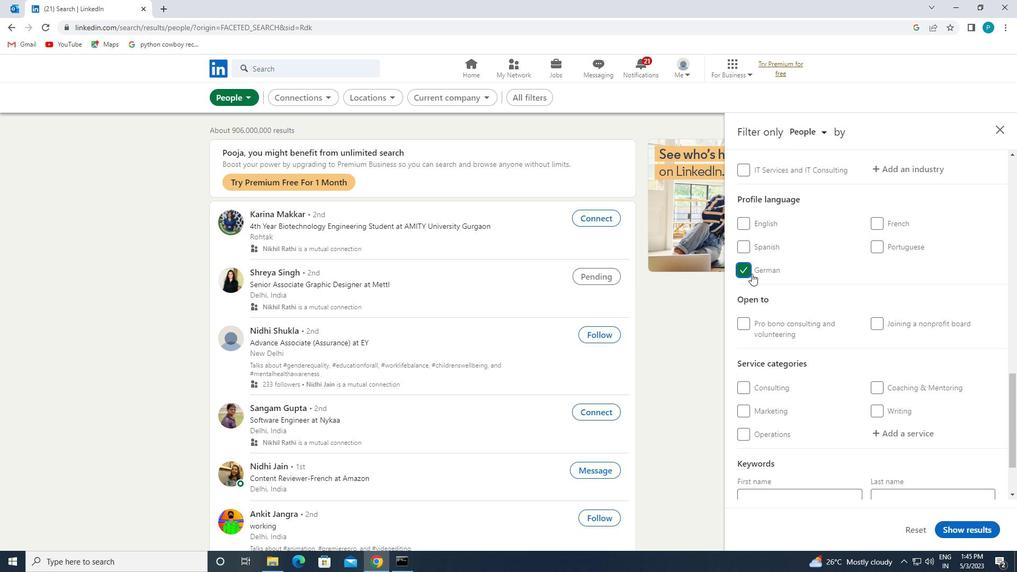 
Action: Mouse scrolled (834, 280) with delta (0, 0)
Screenshot: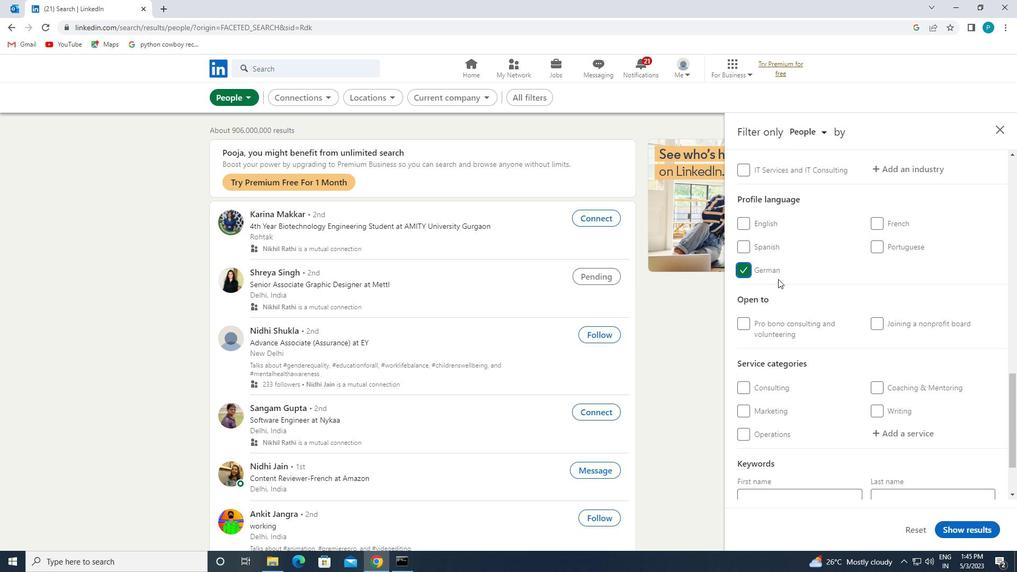 
Action: Mouse scrolled (834, 280) with delta (0, 0)
Screenshot: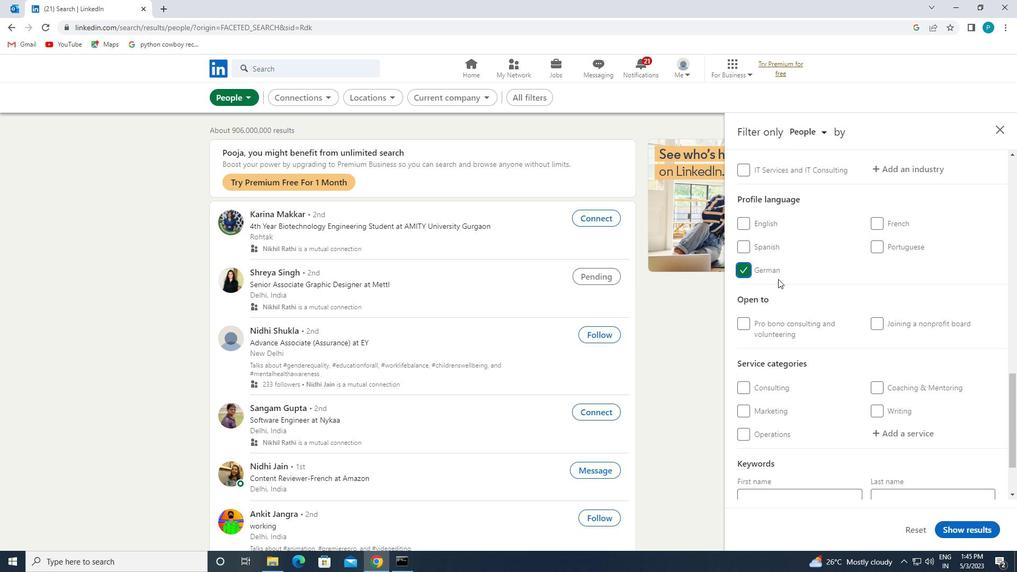 
Action: Mouse scrolled (834, 280) with delta (0, 0)
Screenshot: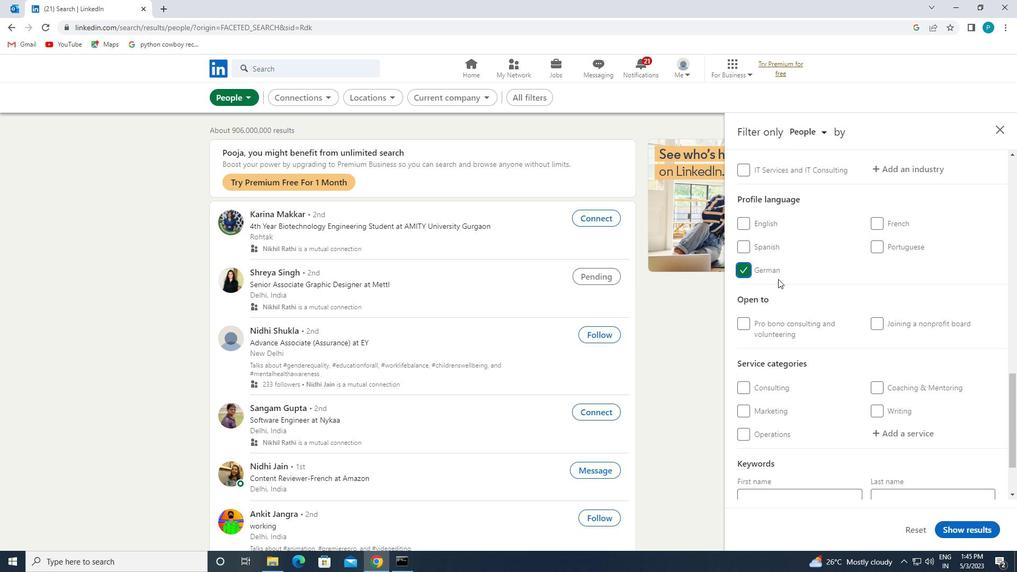 
Action: Mouse moved to (849, 300)
Screenshot: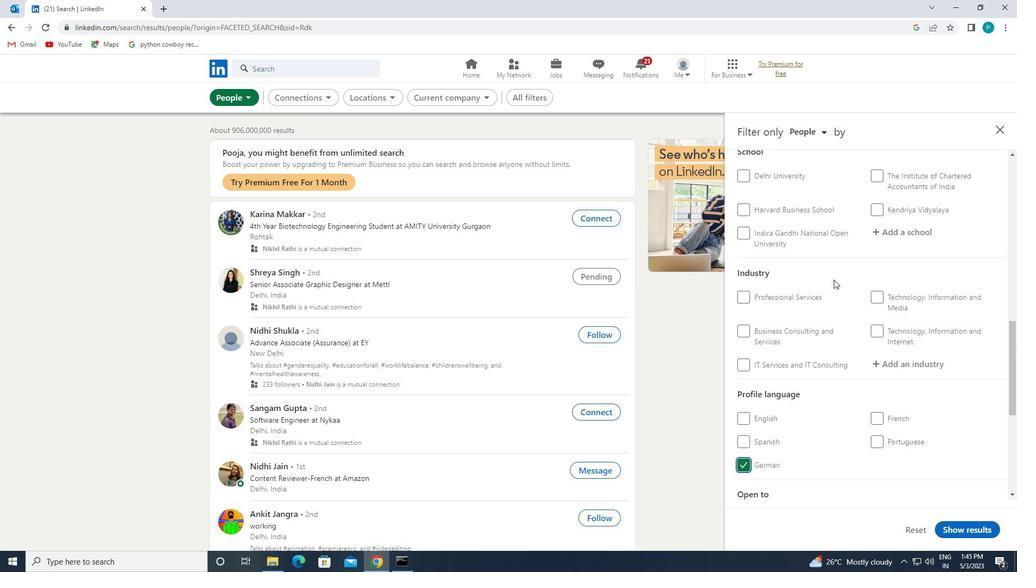 
Action: Mouse scrolled (849, 300) with delta (0, 0)
Screenshot: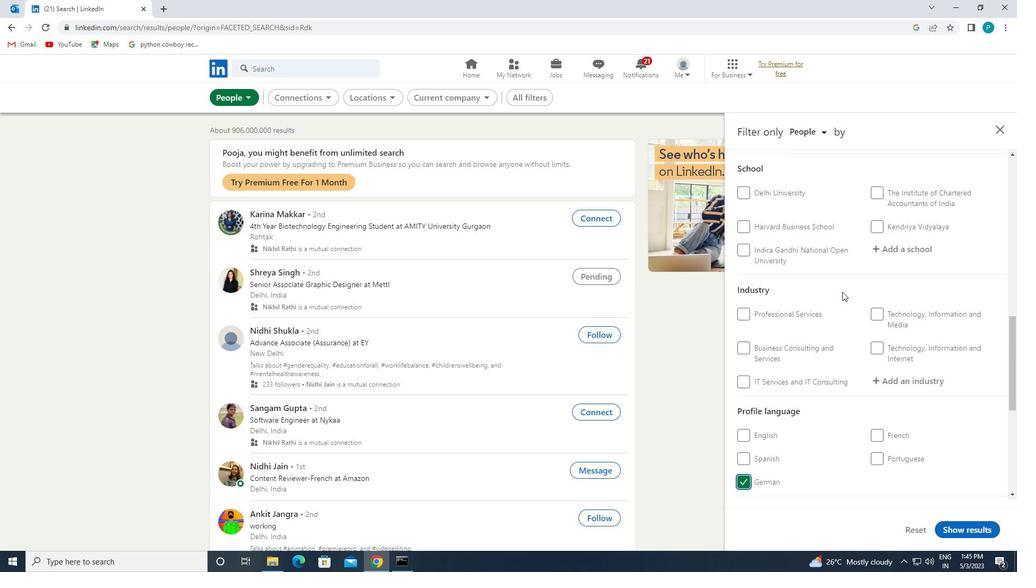 
Action: Mouse scrolled (849, 300) with delta (0, 0)
Screenshot: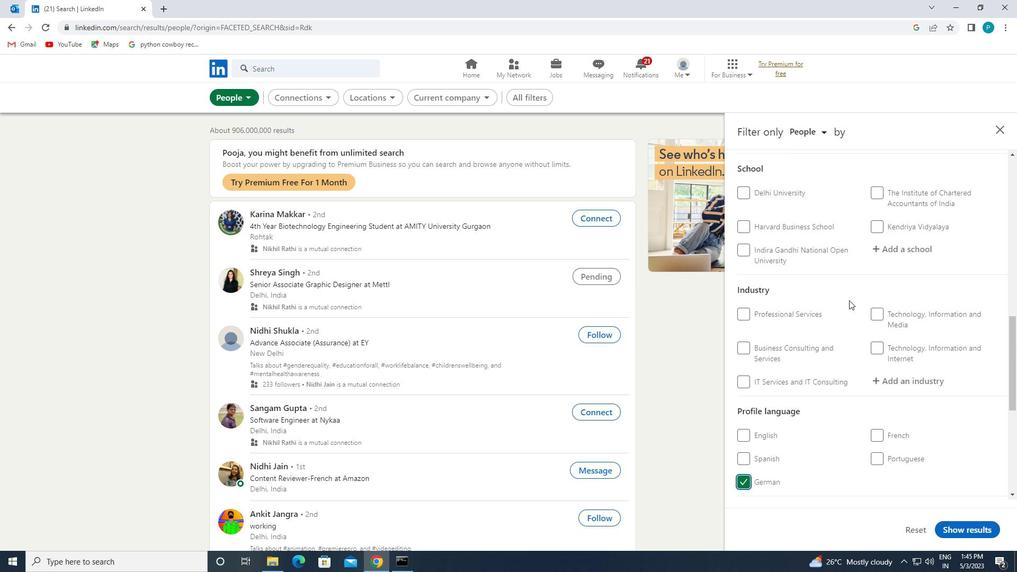 
Action: Mouse moved to (894, 264)
Screenshot: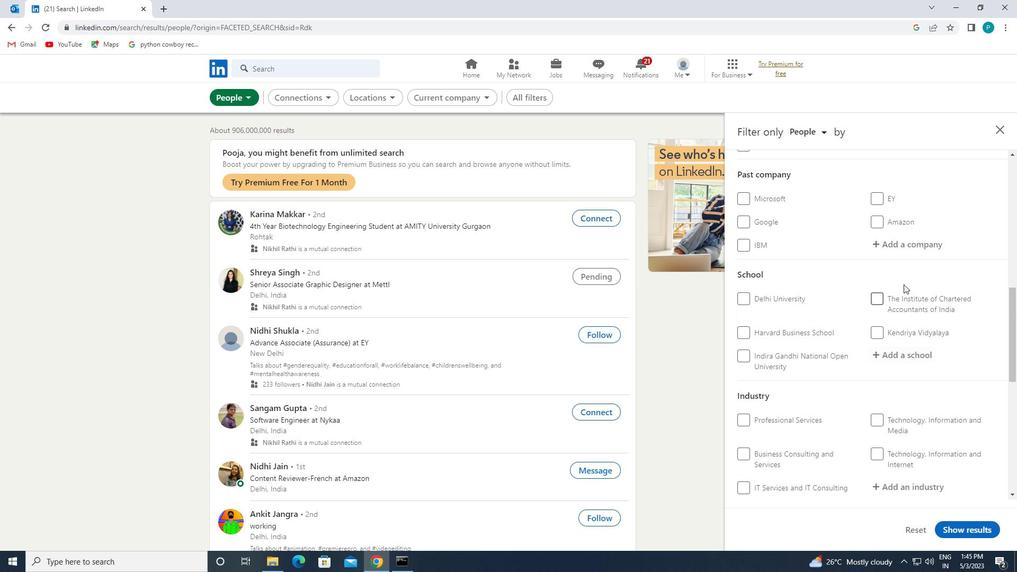 
Action: Mouse scrolled (894, 264) with delta (0, 0)
Screenshot: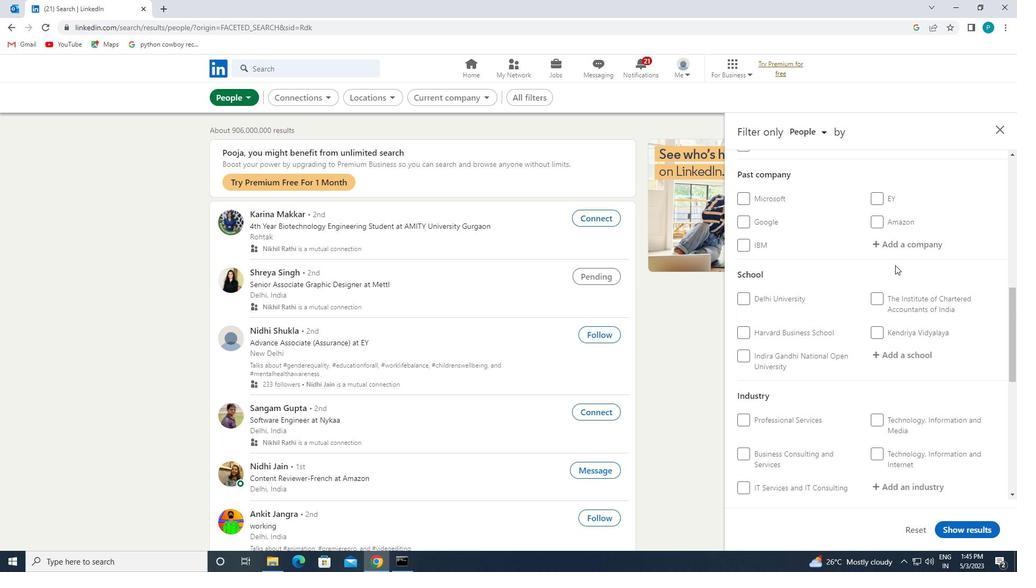 
Action: Mouse moved to (888, 258)
Screenshot: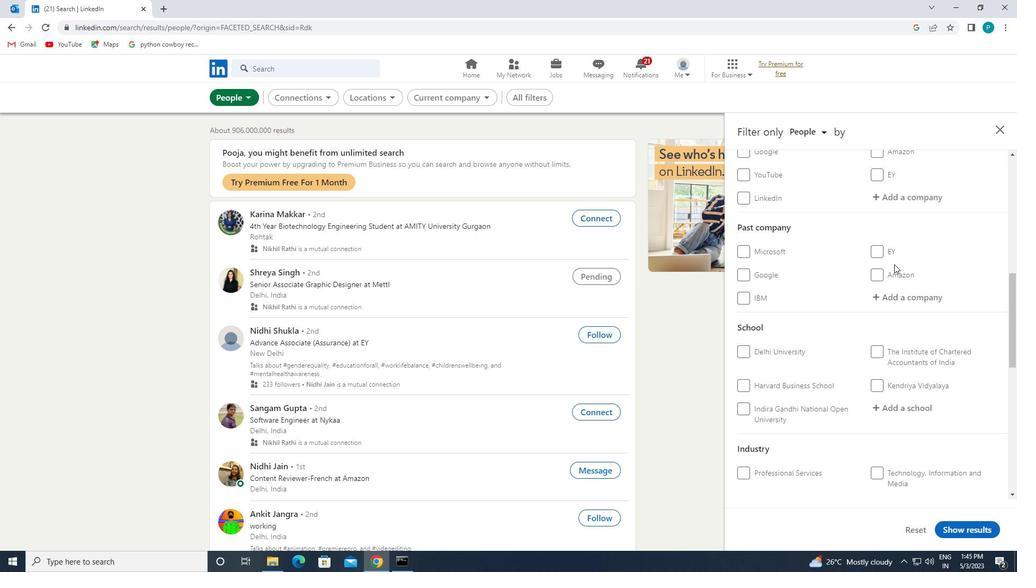 
Action: Mouse scrolled (888, 258) with delta (0, 0)
Screenshot: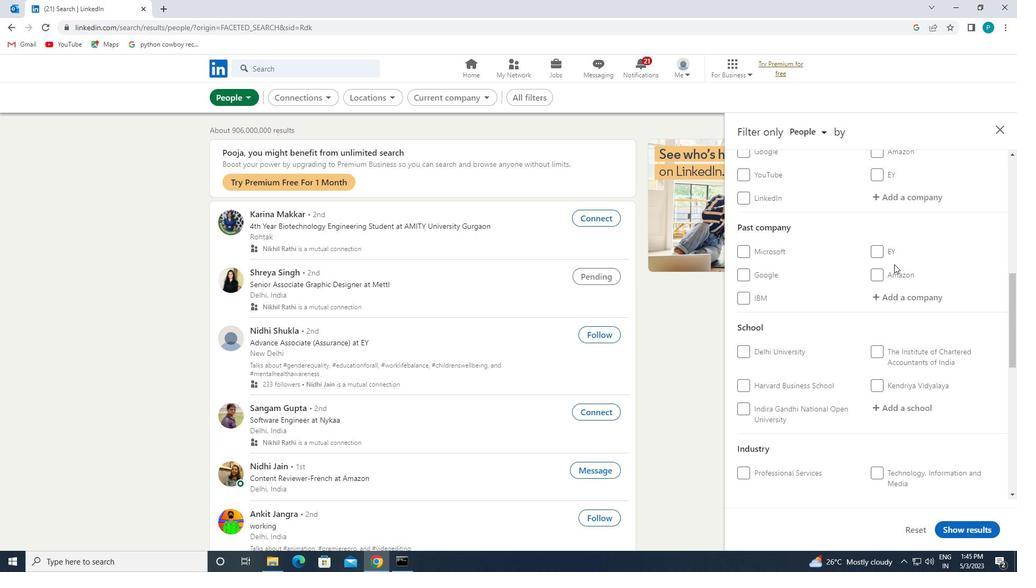 
Action: Mouse moved to (881, 253)
Screenshot: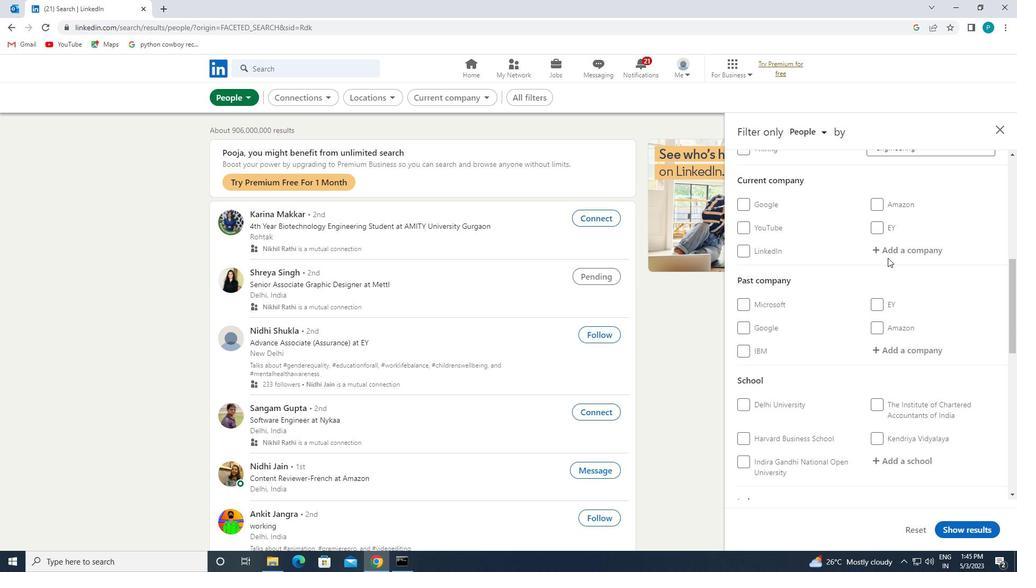 
Action: Mouse pressed left at (881, 253)
Screenshot: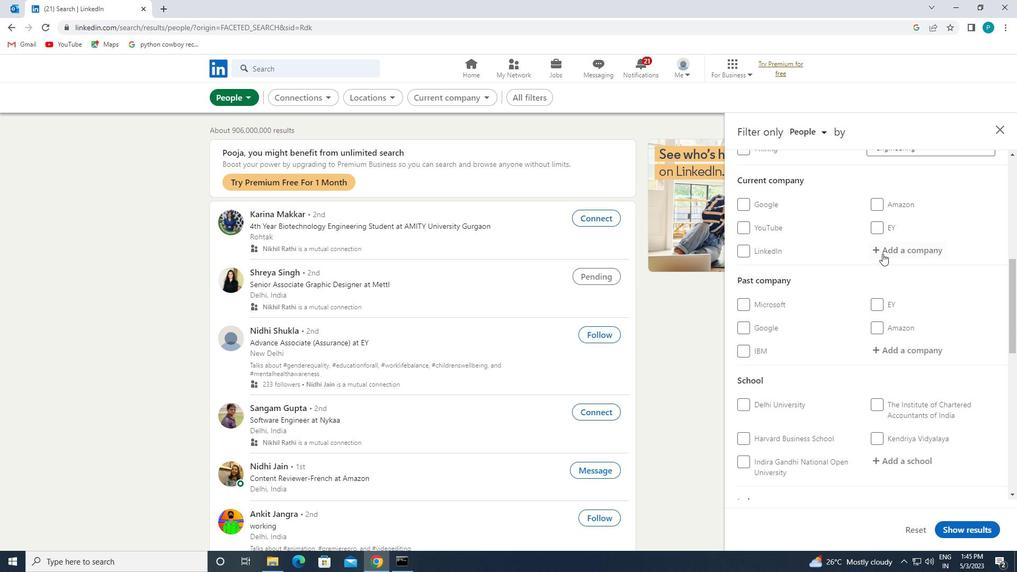 
Action: Key pressed <Key.caps_lock>C<Key.caps_lock>REDIT
Screenshot: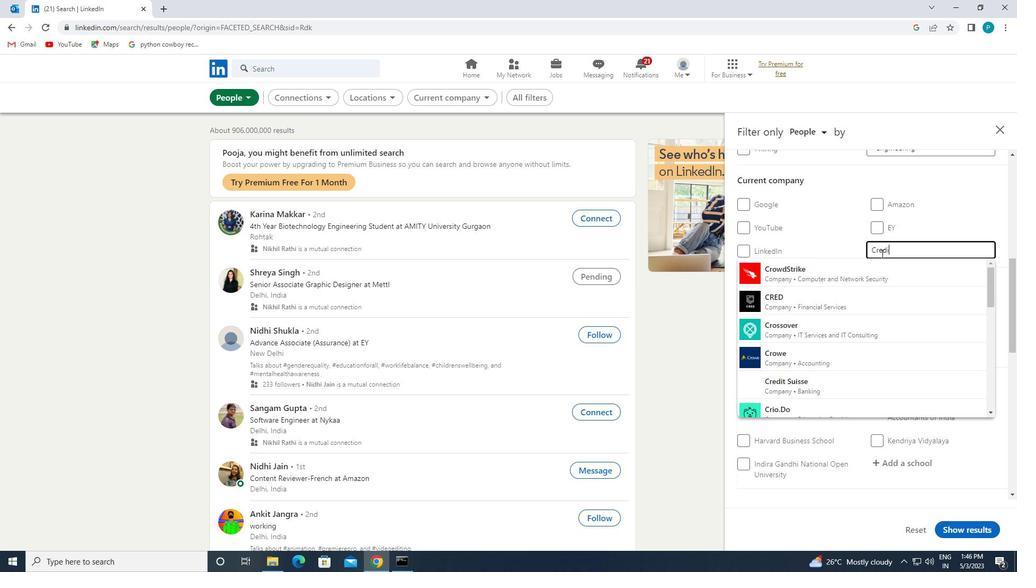
Action: Mouse moved to (872, 261)
Screenshot: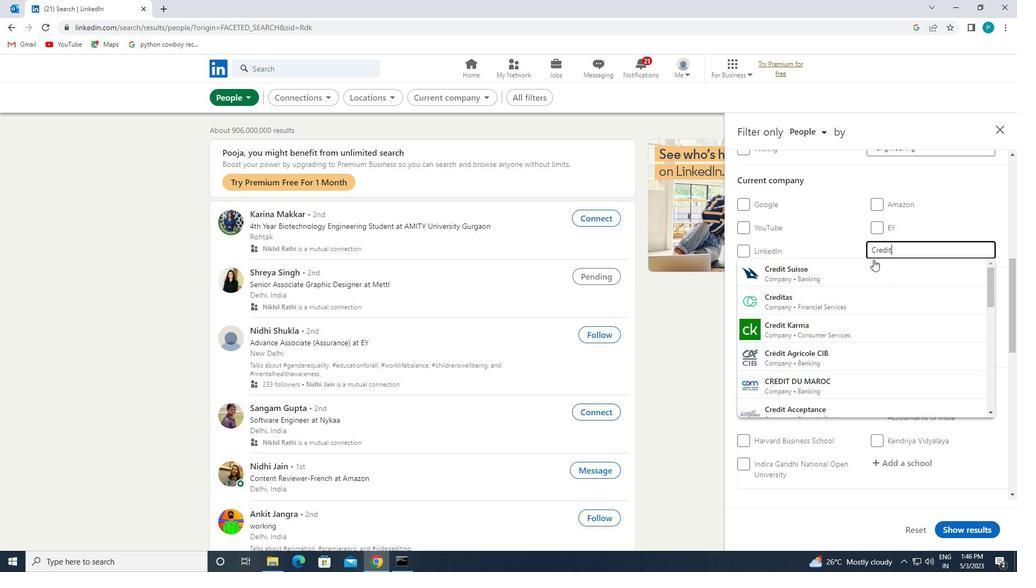 
Action: Mouse pressed left at (872, 261)
Screenshot: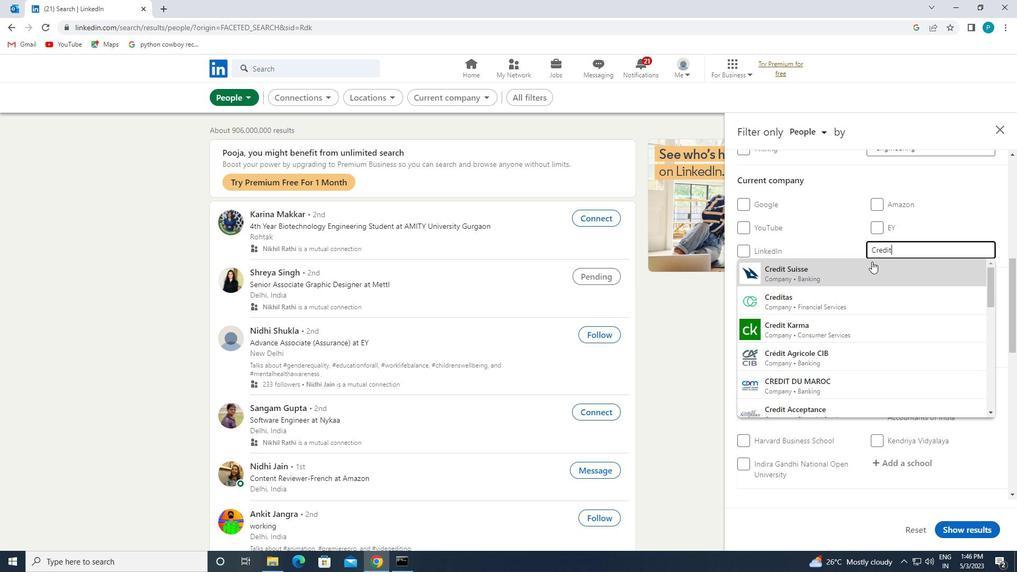 
Action: Mouse moved to (891, 339)
Screenshot: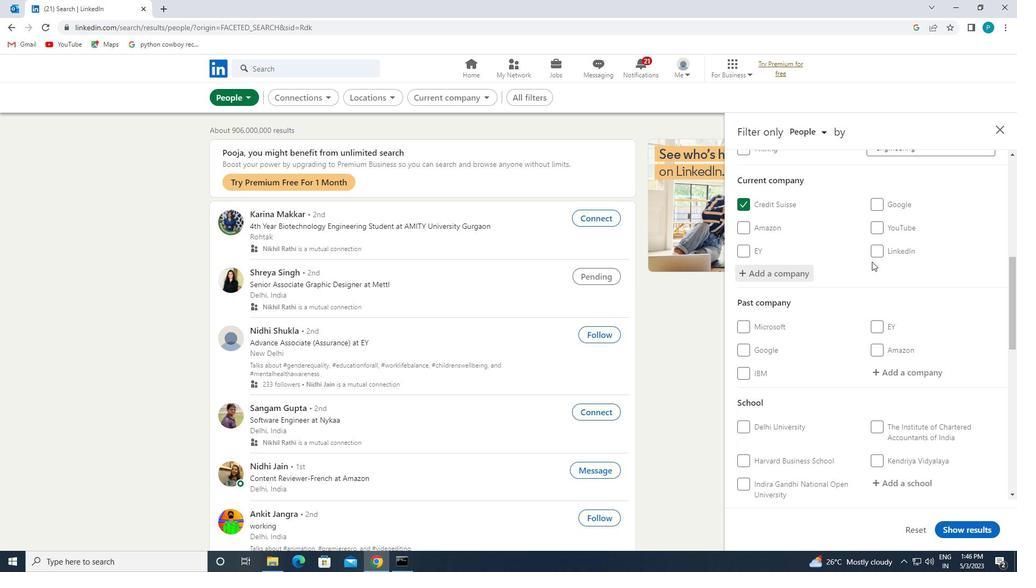 
Action: Mouse scrolled (891, 339) with delta (0, 0)
Screenshot: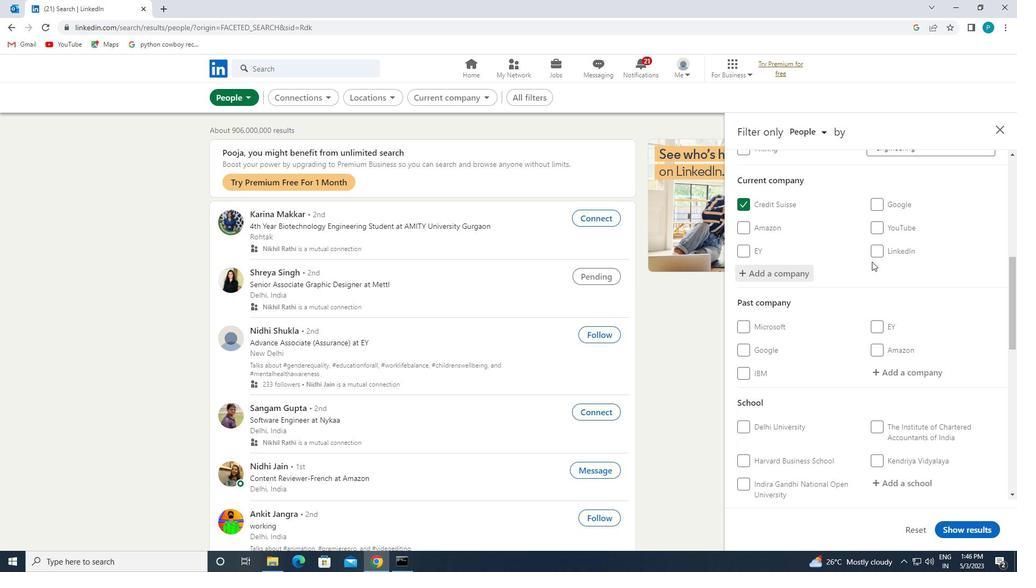 
Action: Mouse moved to (891, 341)
Screenshot: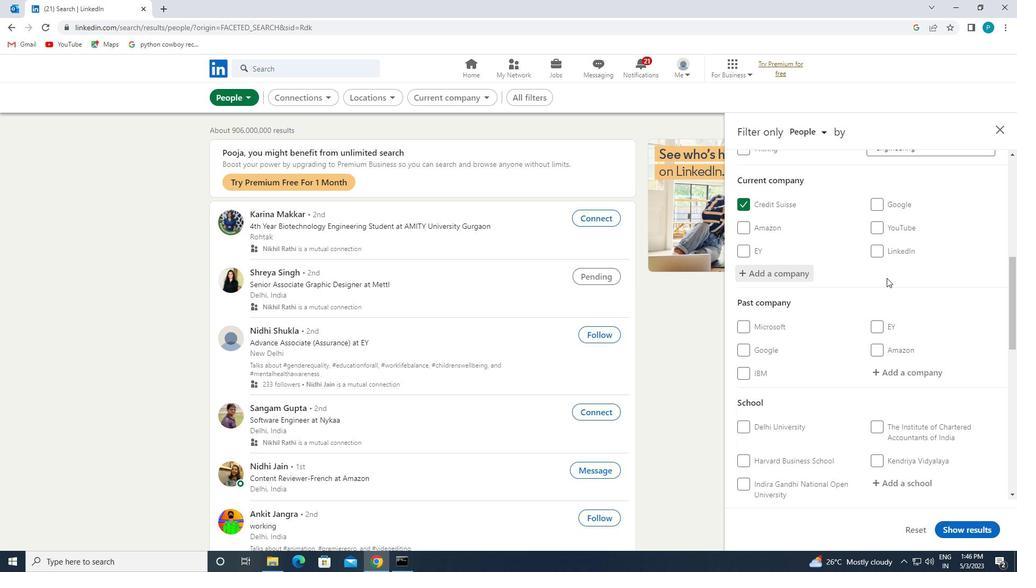 
Action: Mouse scrolled (891, 340) with delta (0, 0)
Screenshot: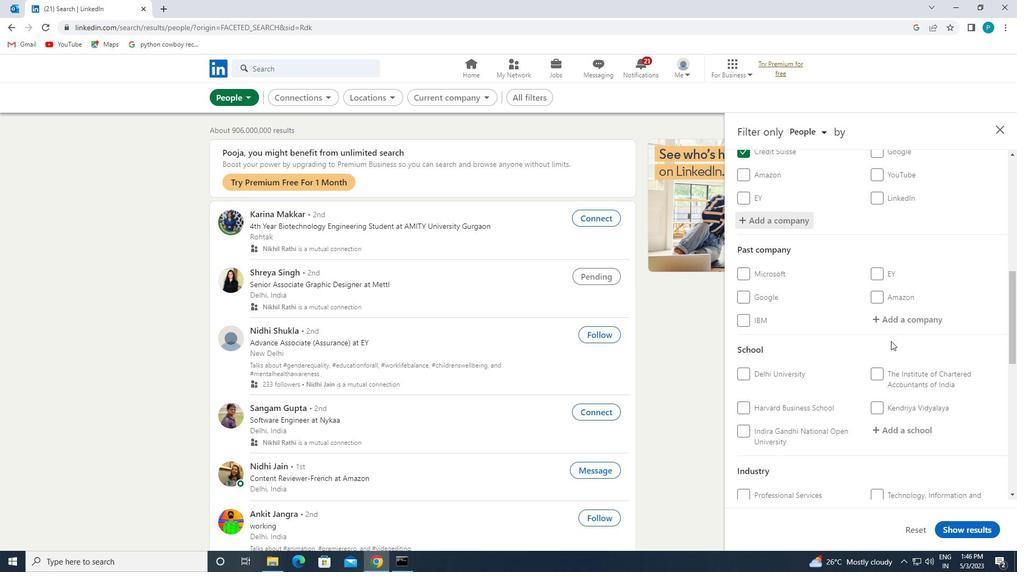 
Action: Mouse scrolled (891, 340) with delta (0, 0)
Screenshot: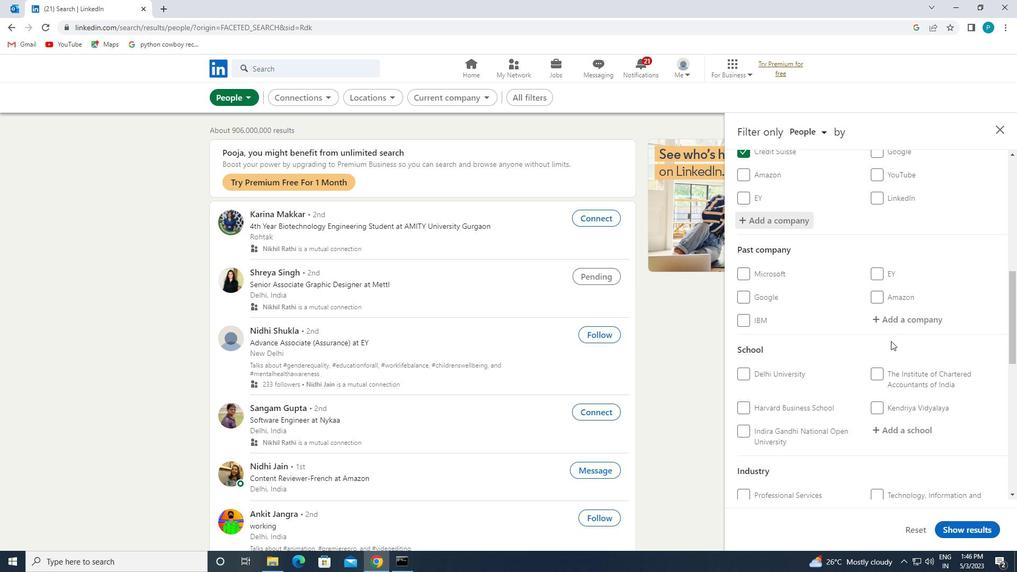 
Action: Mouse moved to (891, 329)
Screenshot: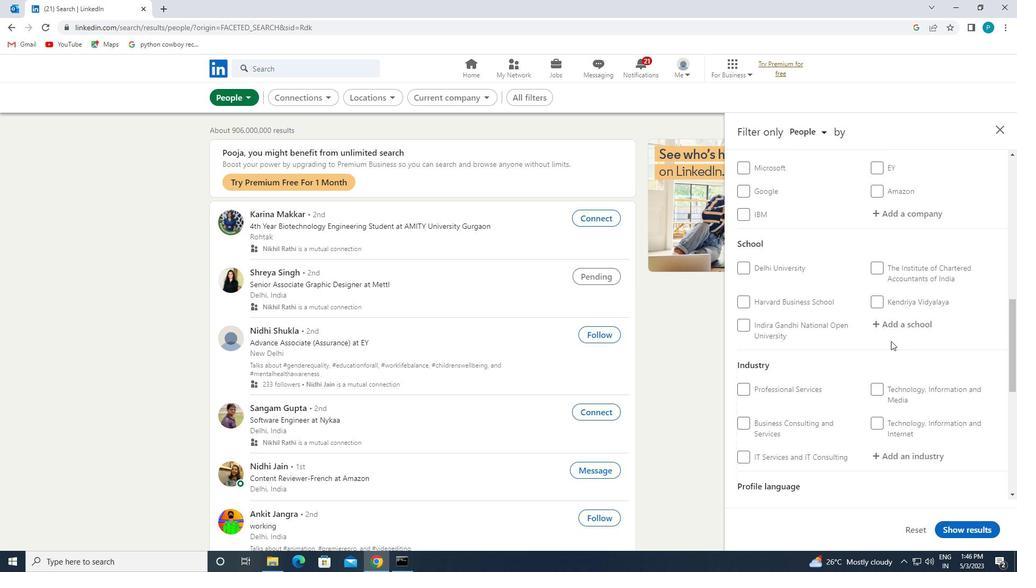 
Action: Mouse pressed left at (891, 329)
Screenshot: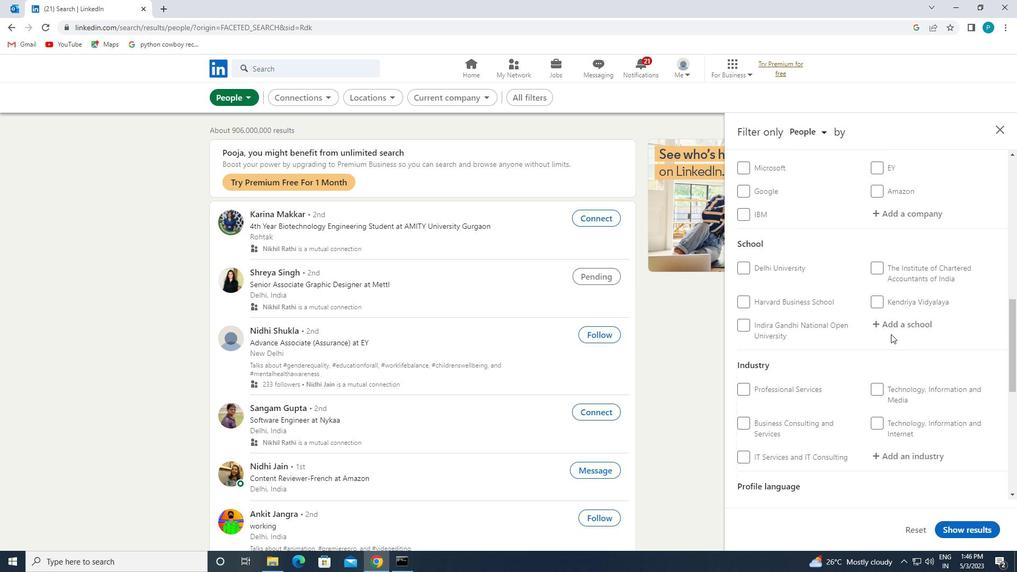 
Action: Key pressed <Key.caps_lock>N<Key.caps_lock>ARSEE
Screenshot: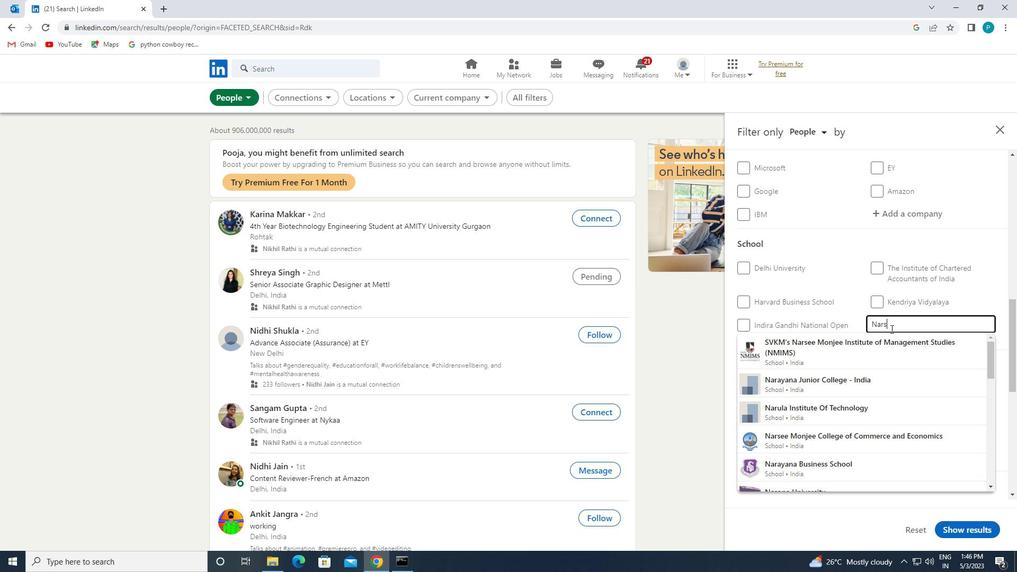 
Action: Mouse moved to (862, 432)
Screenshot: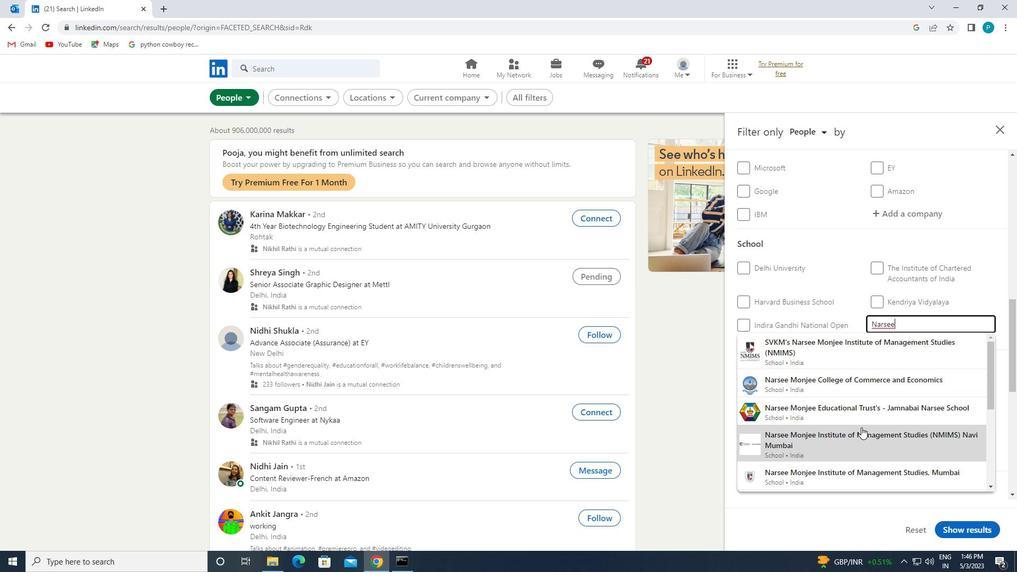 
Action: Mouse pressed left at (862, 432)
Screenshot: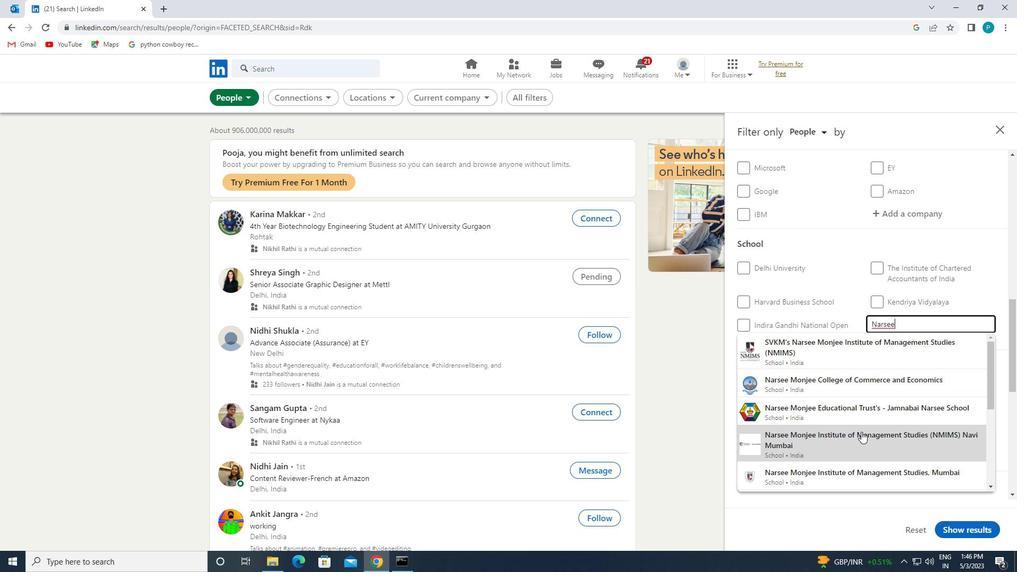
Action: Mouse scrolled (862, 432) with delta (0, 0)
Screenshot: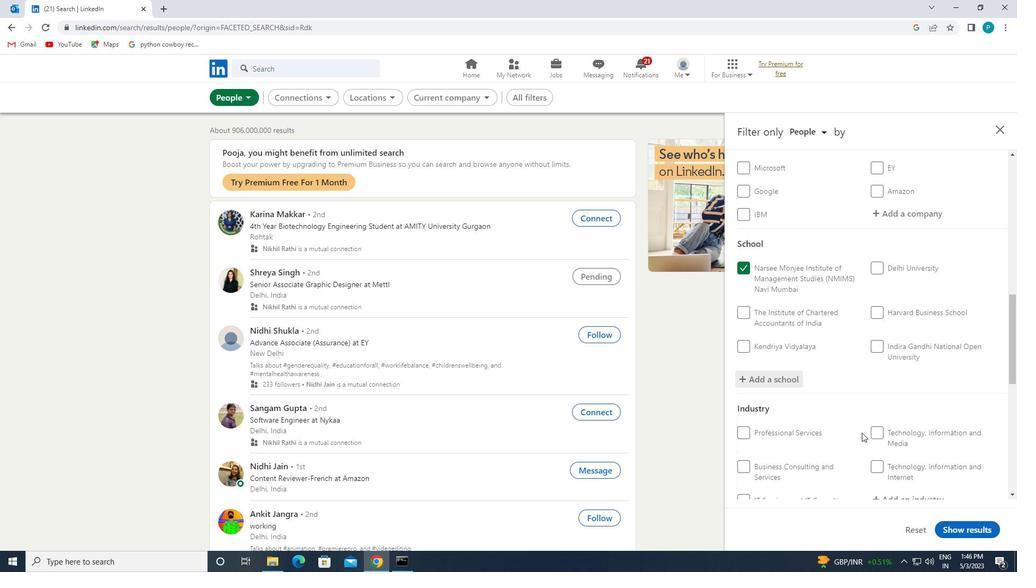
Action: Mouse scrolled (862, 432) with delta (0, 0)
Screenshot: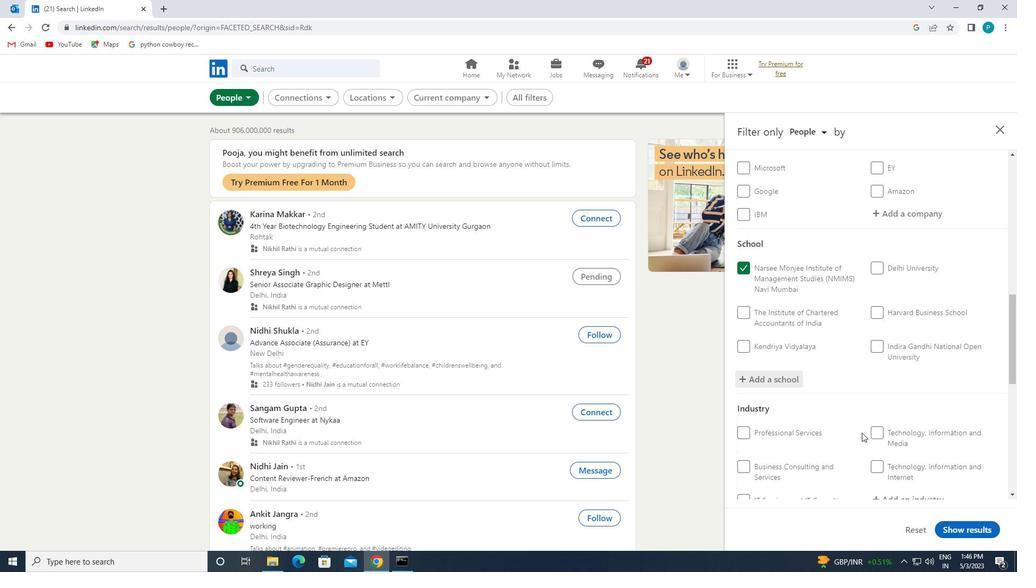 
Action: Mouse moved to (885, 395)
Screenshot: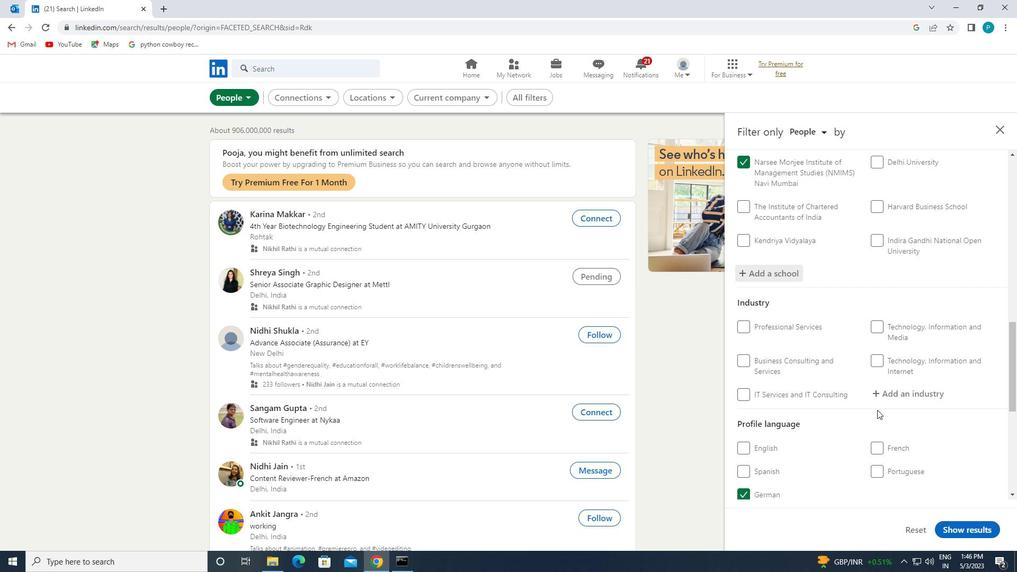 
Action: Mouse pressed left at (885, 395)
Screenshot: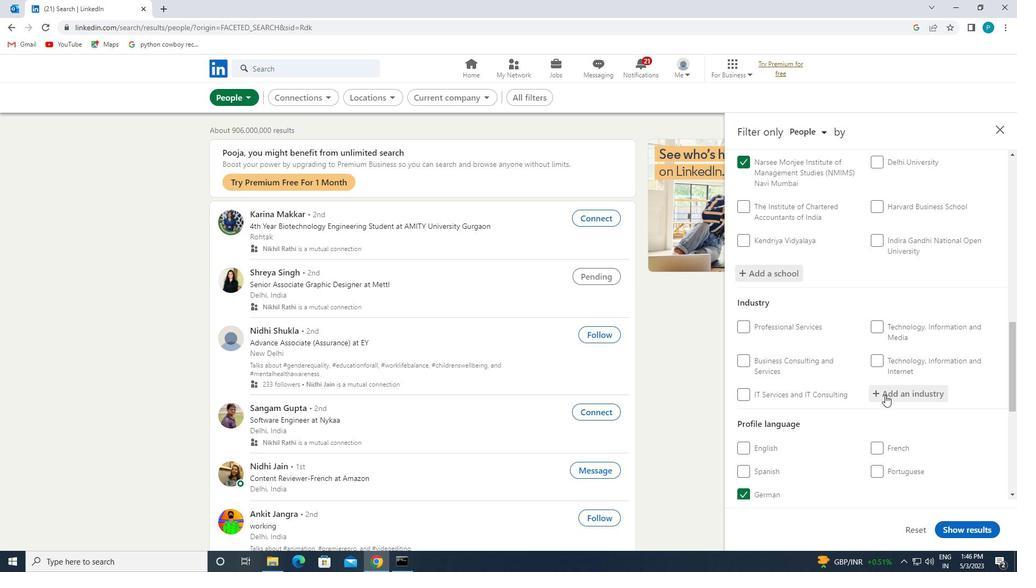 
Action: Key pressed <Key.caps_lock>S<Key.caps_lock>PORTS
Screenshot: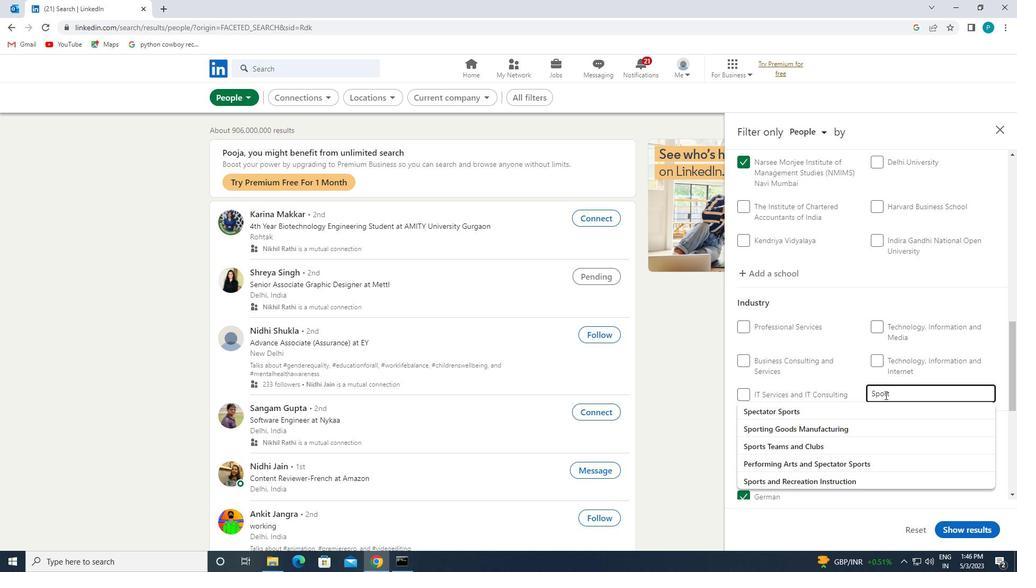 
Action: Mouse moved to (892, 457)
Screenshot: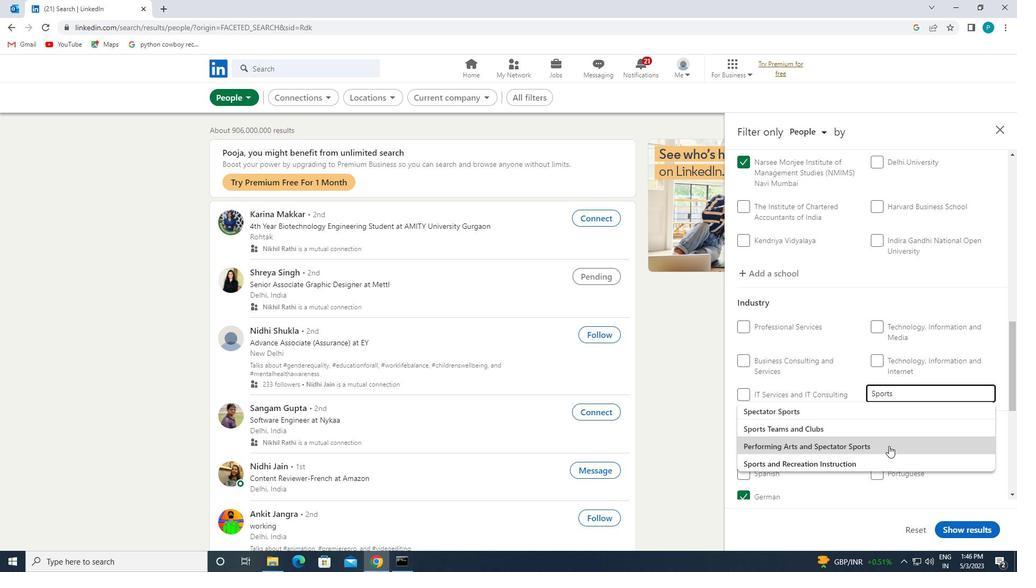 
Action: Mouse pressed left at (892, 457)
Screenshot: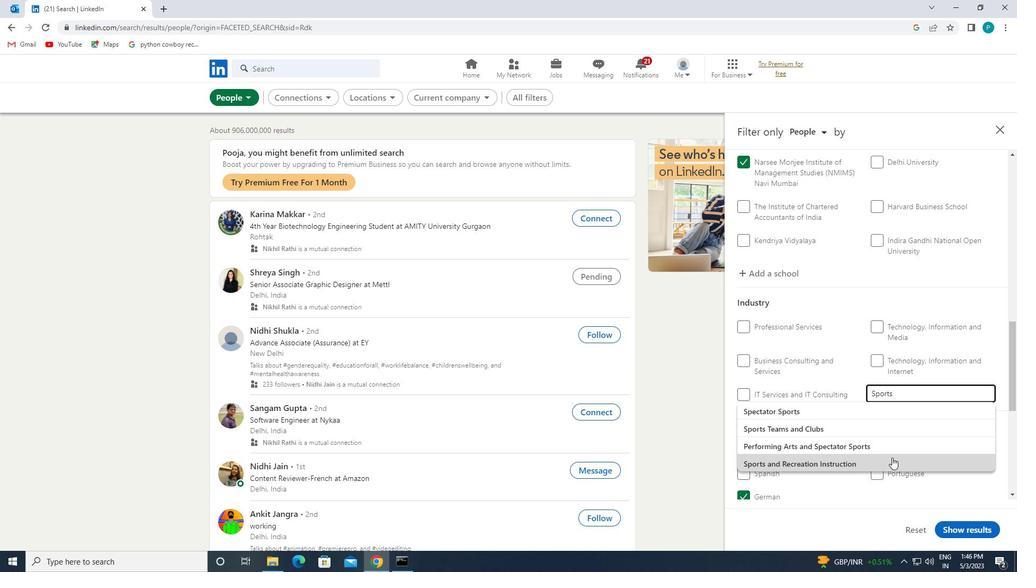 
Action: Mouse scrolled (892, 457) with delta (0, 0)
Screenshot: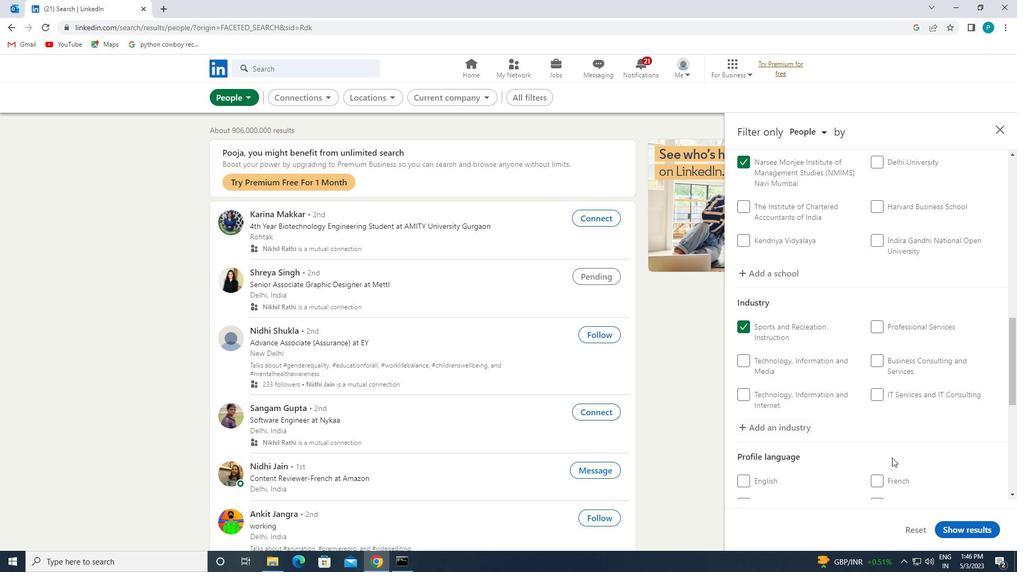 
Action: Mouse scrolled (892, 457) with delta (0, 0)
Screenshot: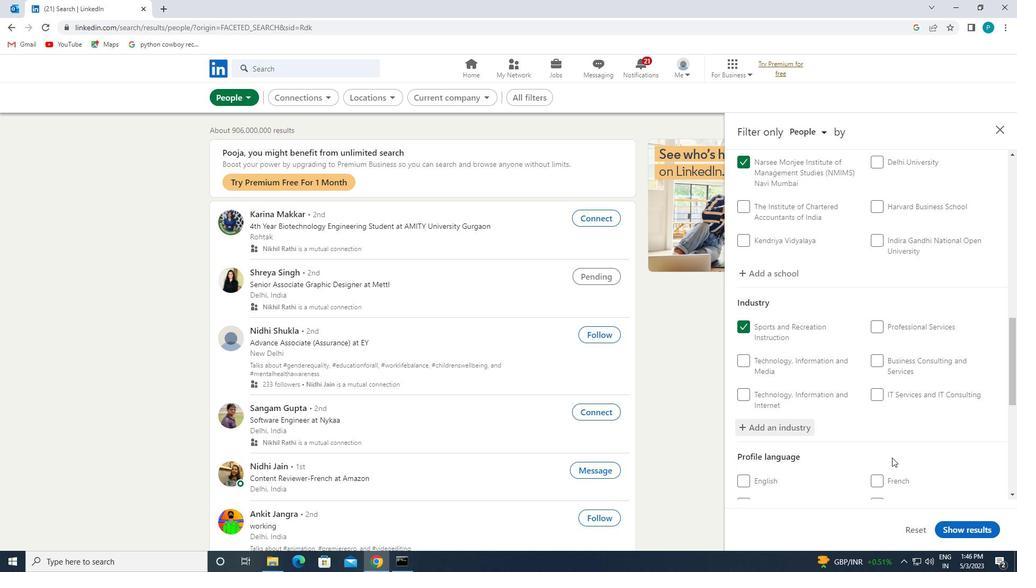 
Action: Mouse scrolled (892, 457) with delta (0, 0)
Screenshot: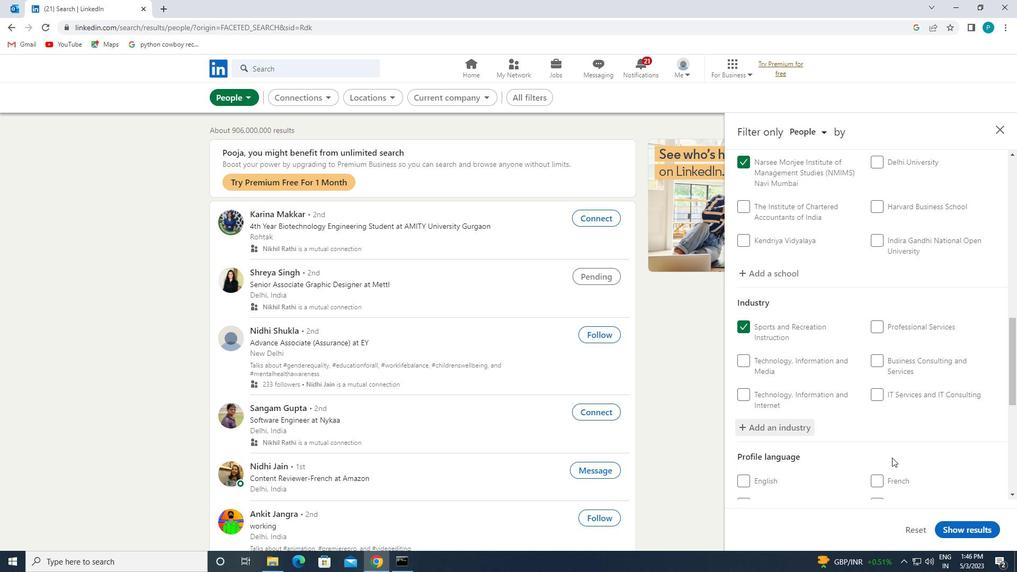 
Action: Mouse moved to (900, 446)
Screenshot: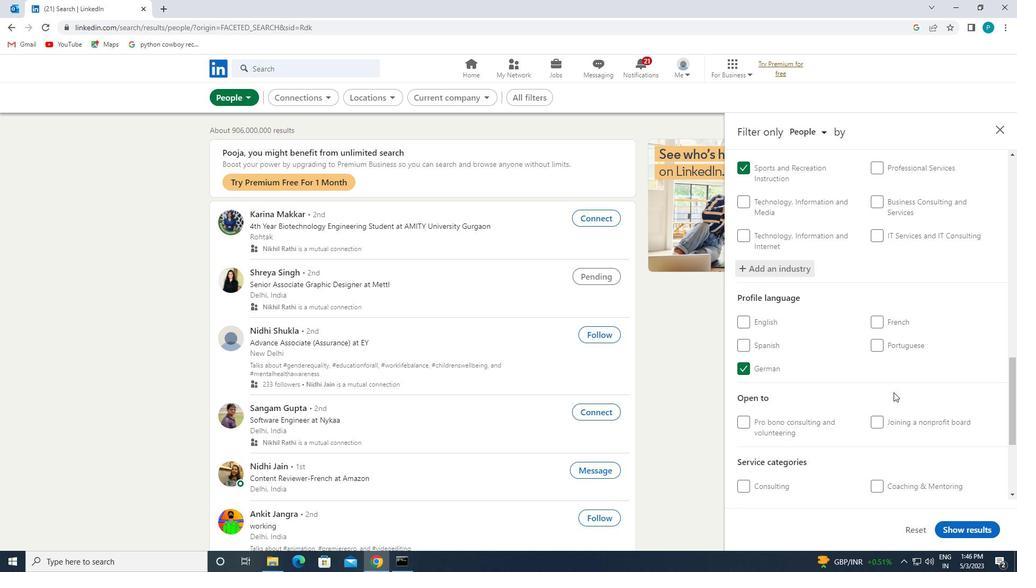 
Action: Mouse scrolled (900, 446) with delta (0, 0)
Screenshot: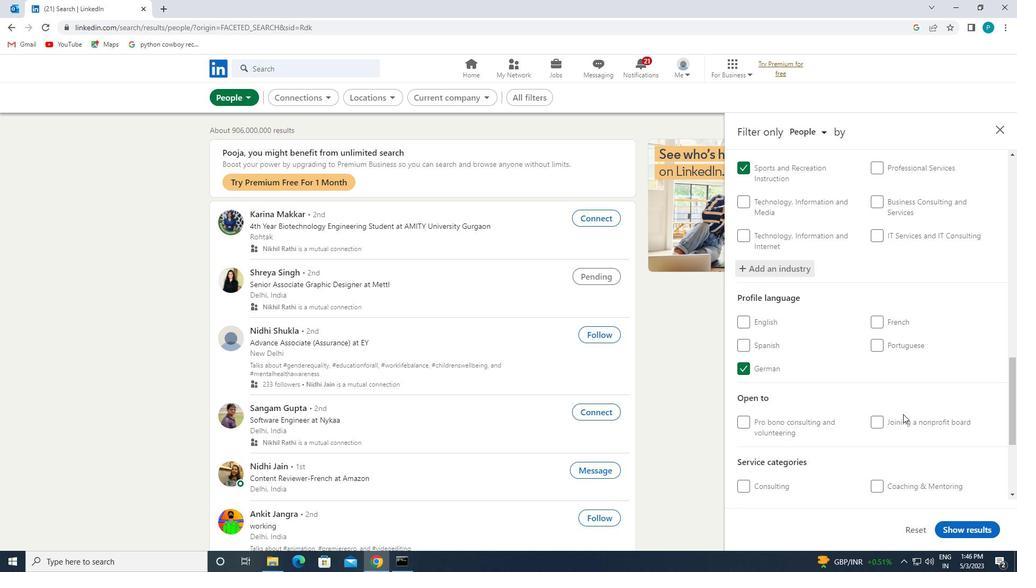
Action: Mouse scrolled (900, 446) with delta (0, 0)
Screenshot: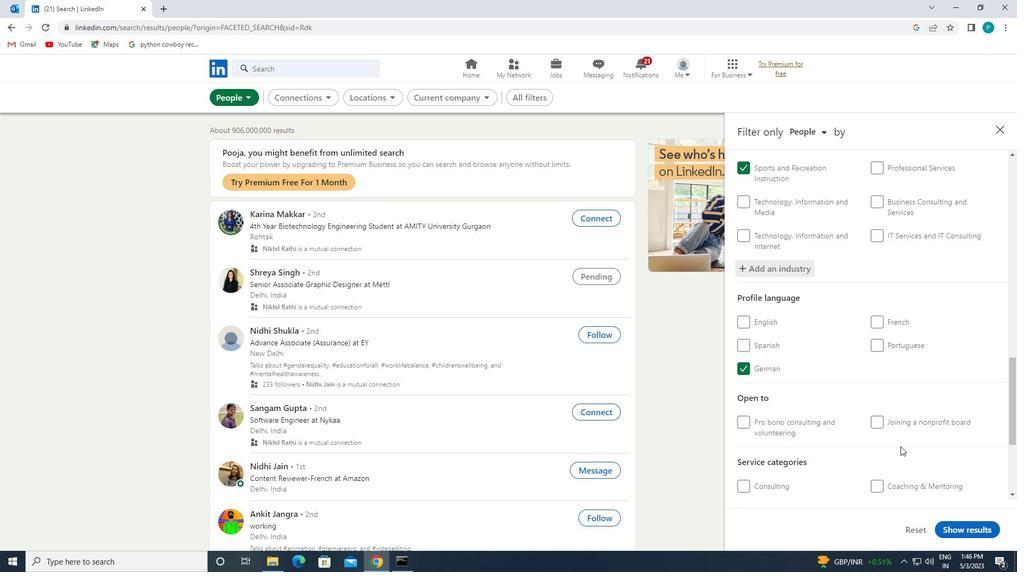 
Action: Mouse moved to (893, 429)
Screenshot: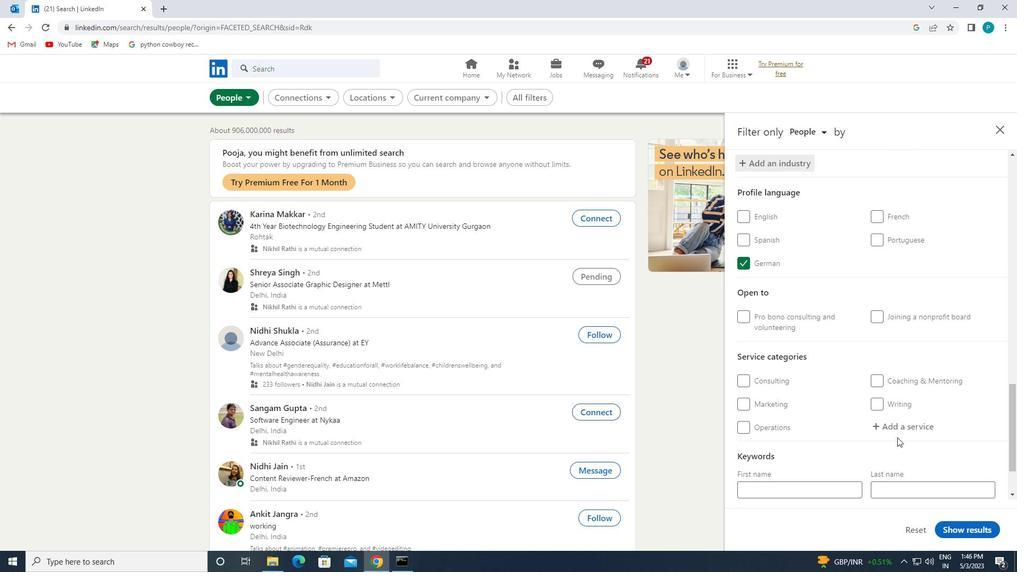 
Action: Mouse pressed left at (893, 429)
Screenshot: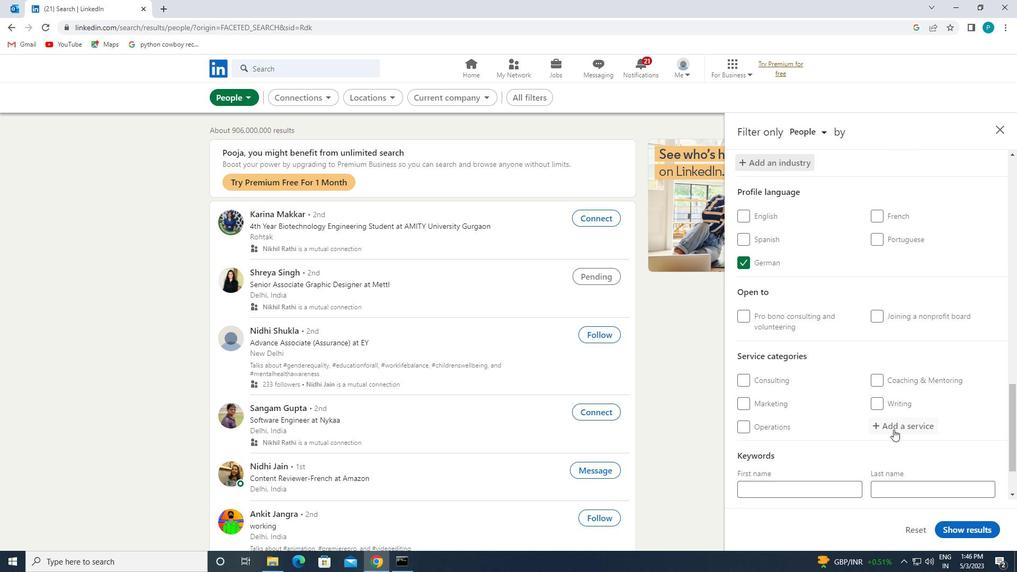 
Action: Key pressed <Key.caps_lock>S<Key.caps_lock>OI<Key.backspace>CIAL
Screenshot: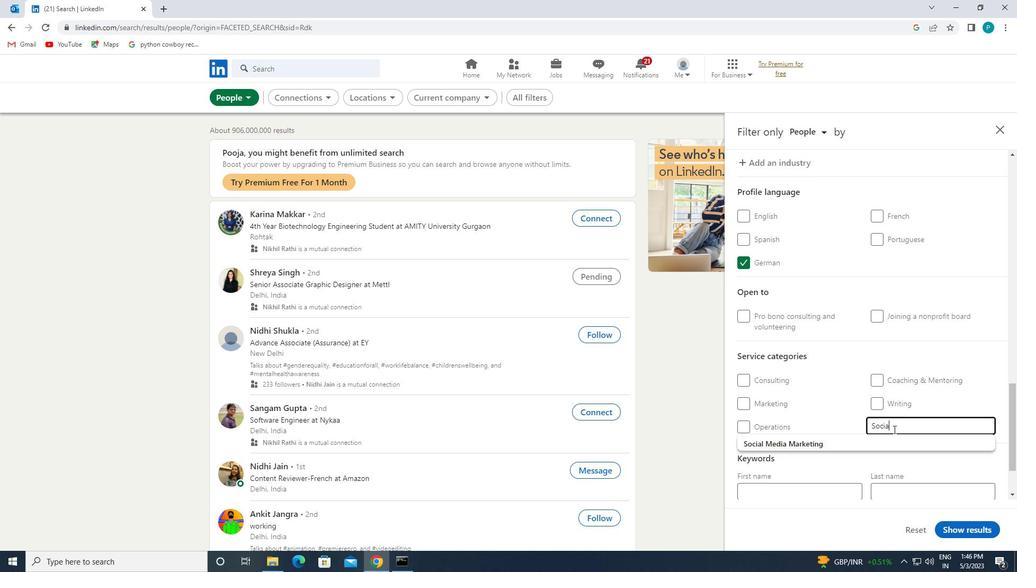 
Action: Mouse moved to (886, 439)
Screenshot: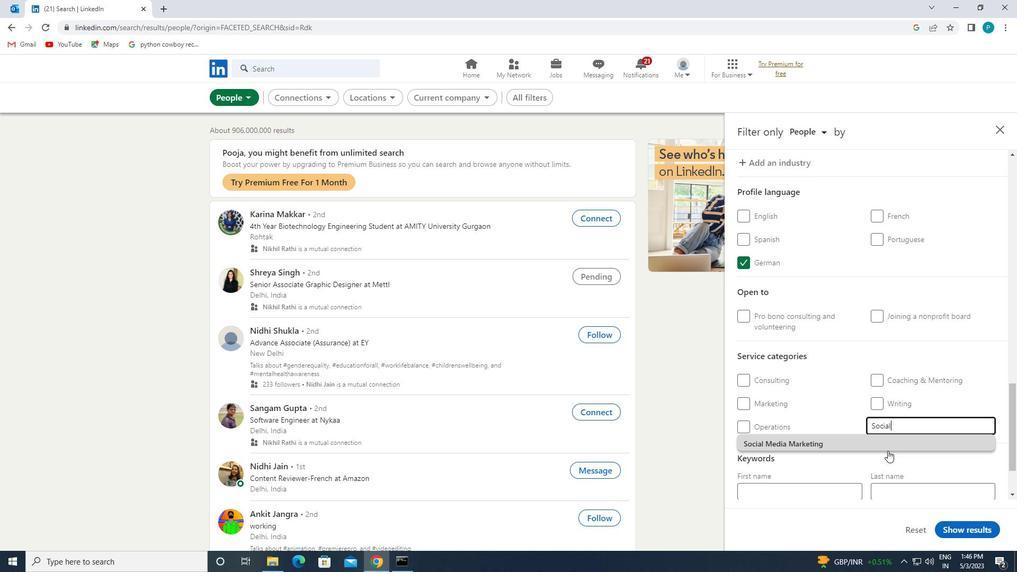 
Action: Mouse pressed left at (886, 439)
Screenshot: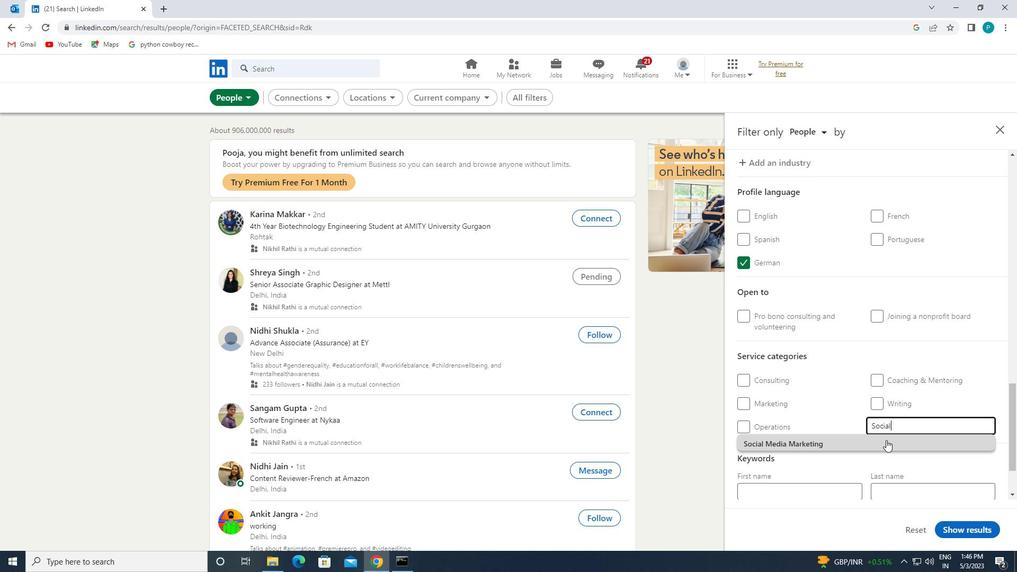 
Action: Mouse scrolled (886, 439) with delta (0, 0)
Screenshot: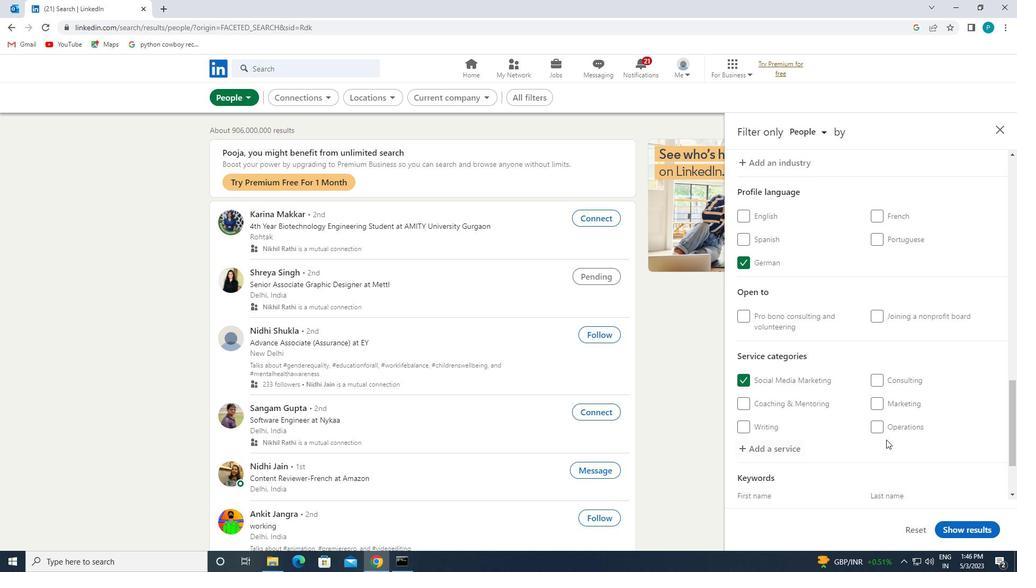 
Action: Mouse scrolled (886, 439) with delta (0, 0)
Screenshot: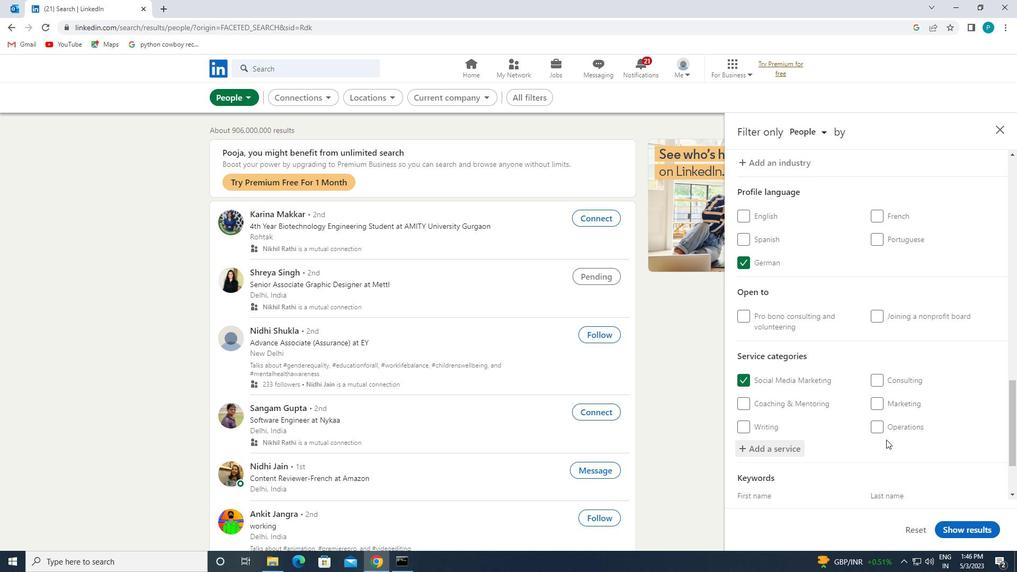 
Action: Mouse moved to (882, 439)
Screenshot: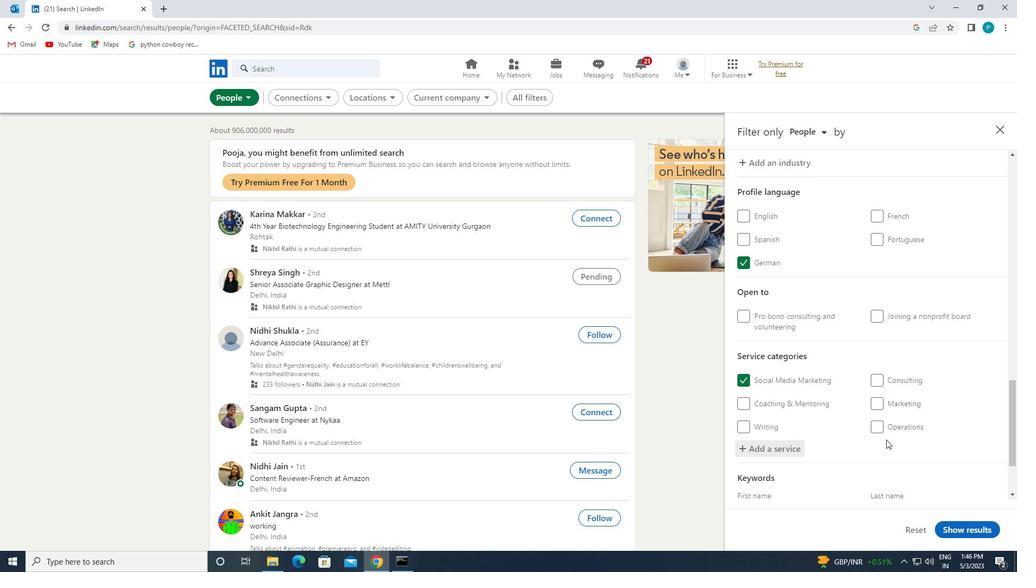 
Action: Mouse scrolled (882, 438) with delta (0, 0)
Screenshot: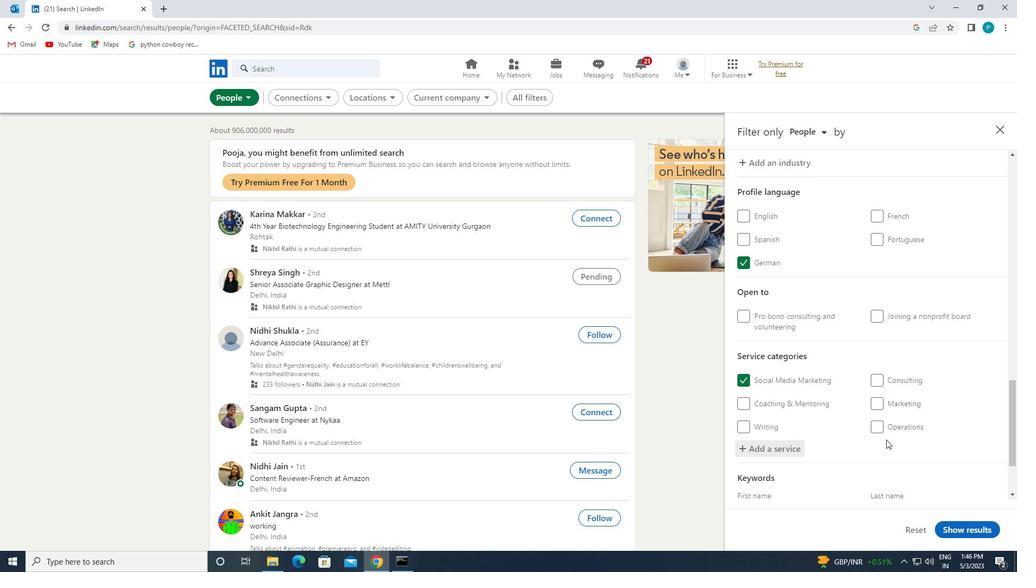 
Action: Mouse moved to (780, 459)
Screenshot: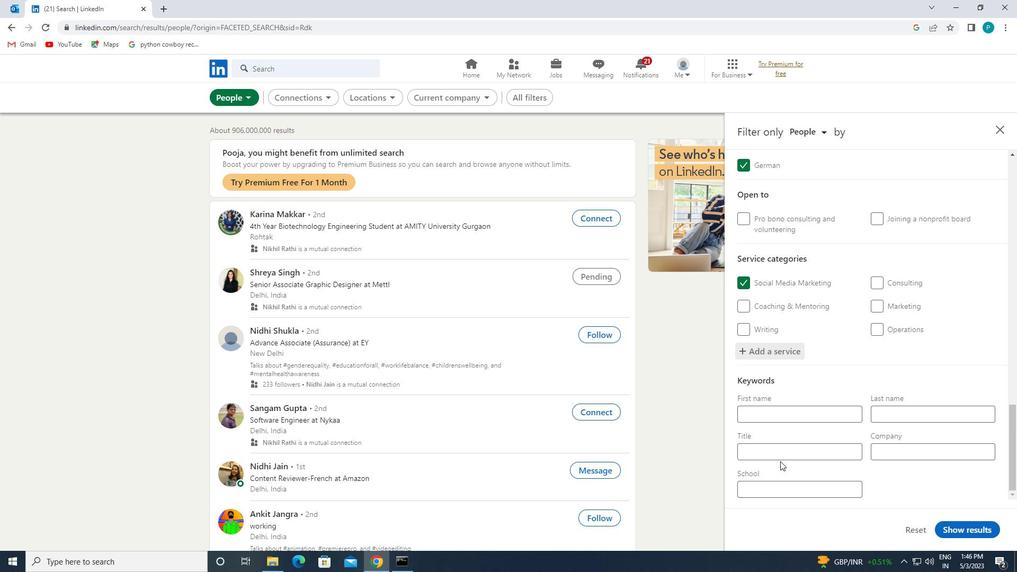 
Action: Mouse pressed left at (780, 459)
Screenshot: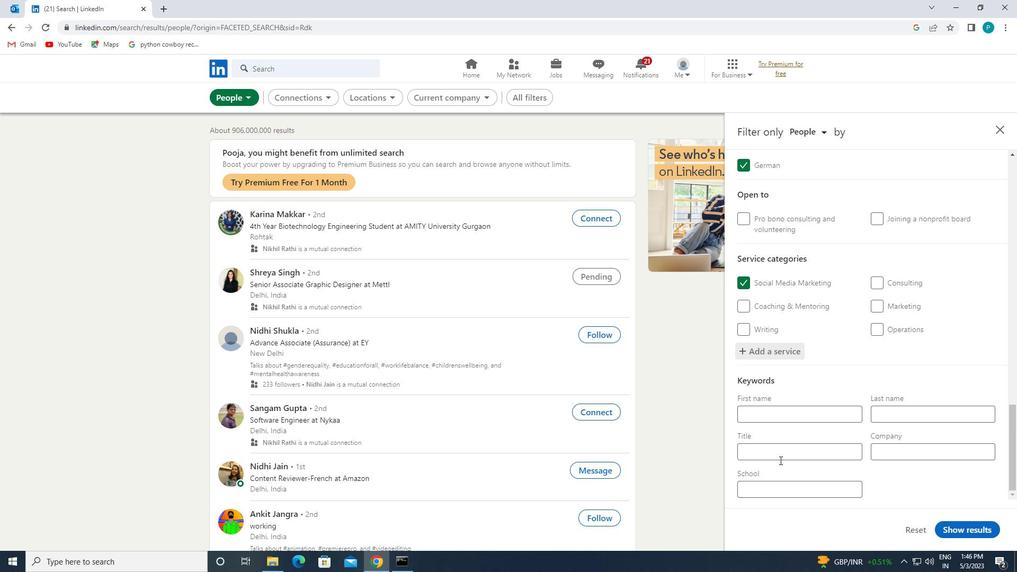 
Action: Mouse moved to (776, 455)
Screenshot: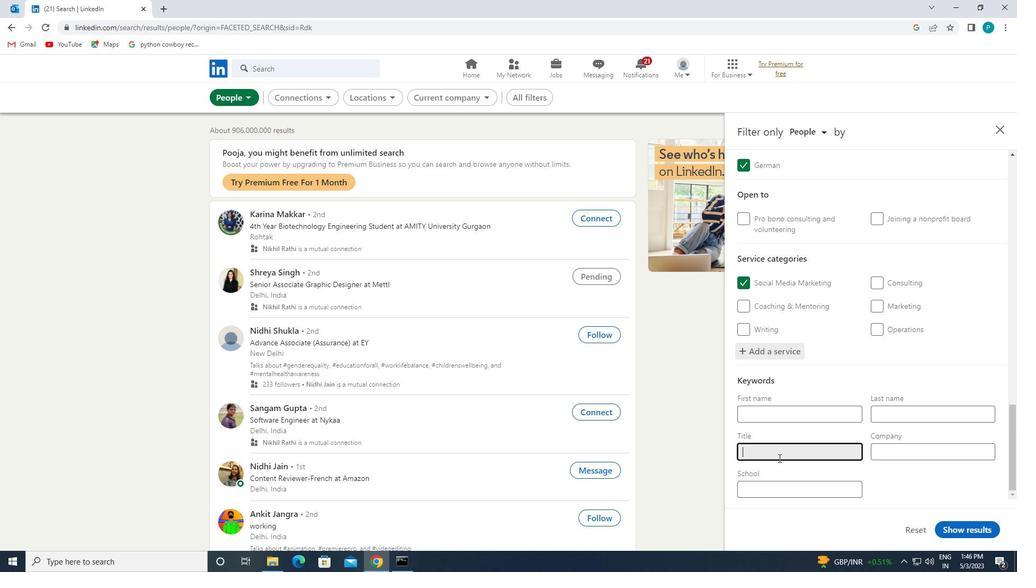 
Action: Key pressed <Key.caps_lock>B<Key.caps_lock>IOSTATION<Key.backspace><Key.backspace>STICIAN
Screenshot: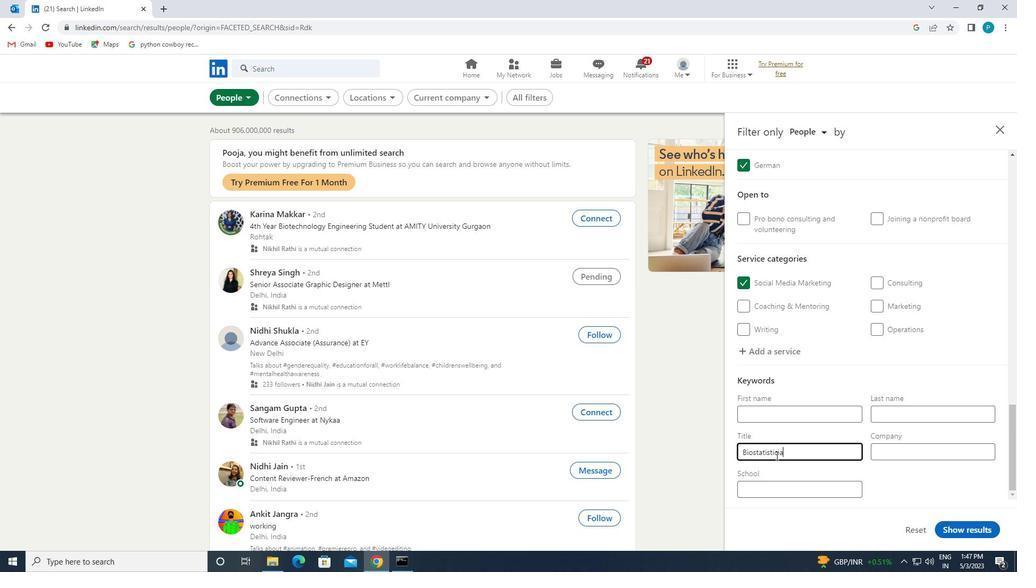 
Action: Mouse moved to (957, 526)
Screenshot: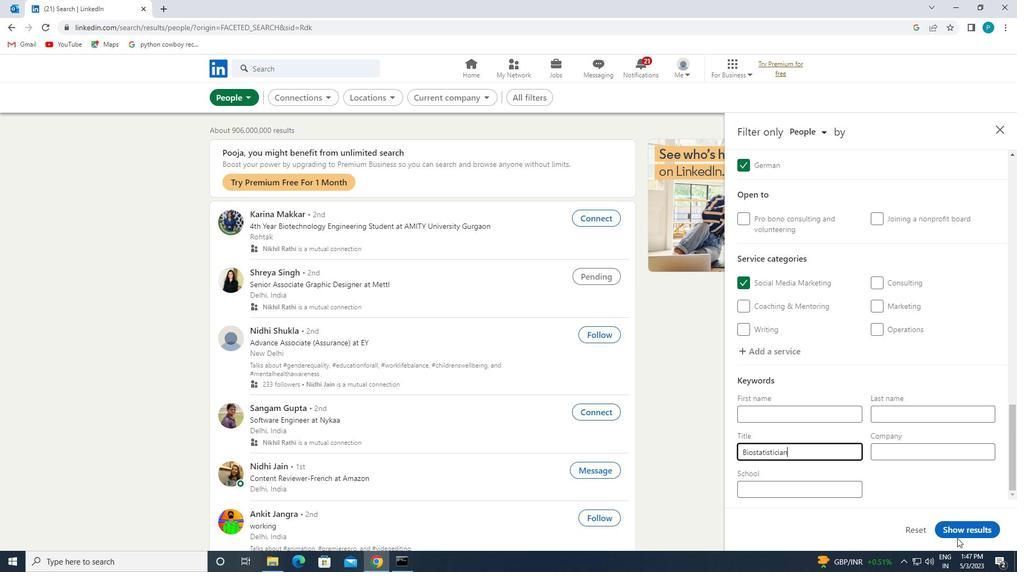 
Action: Mouse pressed left at (957, 526)
Screenshot: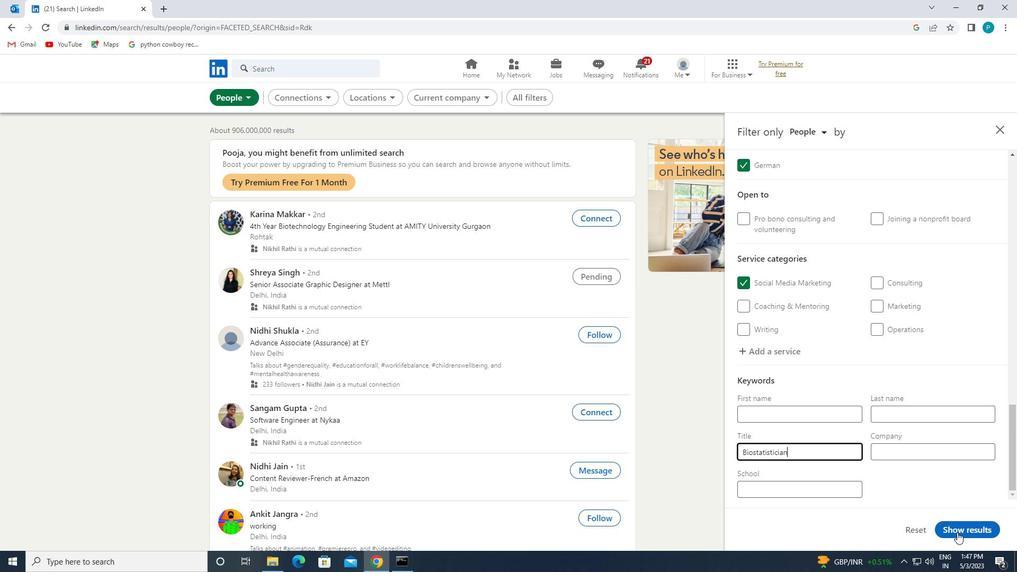 
